 Task: Create in the project BullseyeWorks and in the Backlog issue 'Implement a new feature to allow for product recommendations based on user behavior' a child issue 'Serverless computing application performance testing and optimization', and assign it to team member softage.4@softage.net. Create in the project BullseyeWorks and in the Backlog issue 'Address issues related to system stability and uptime' a child issue 'Automated testing infrastructure disaster recovery testing and reporting', and assign it to team member softage.1@softage.net
Action: Mouse moved to (198, 57)
Screenshot: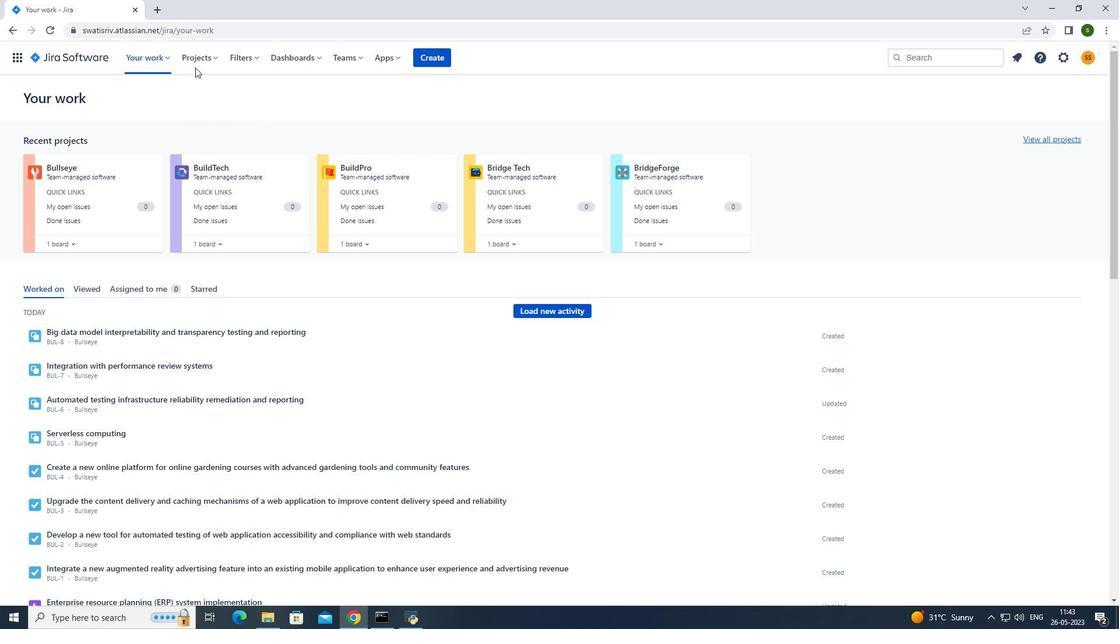 
Action: Mouse pressed left at (198, 57)
Screenshot: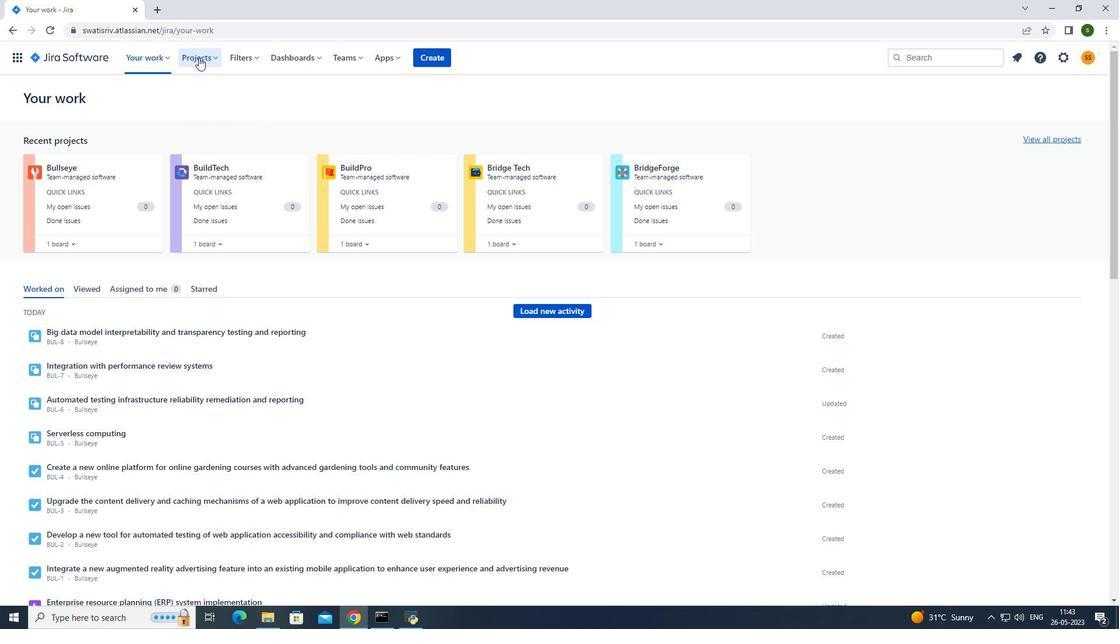 
Action: Mouse moved to (257, 106)
Screenshot: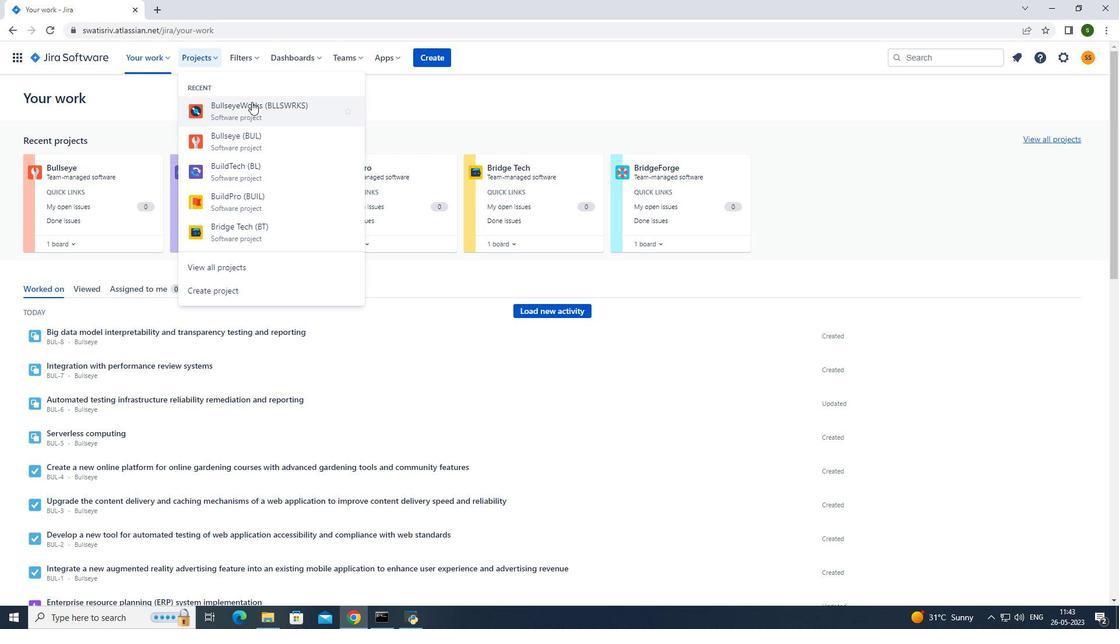 
Action: Mouse pressed left at (257, 106)
Screenshot: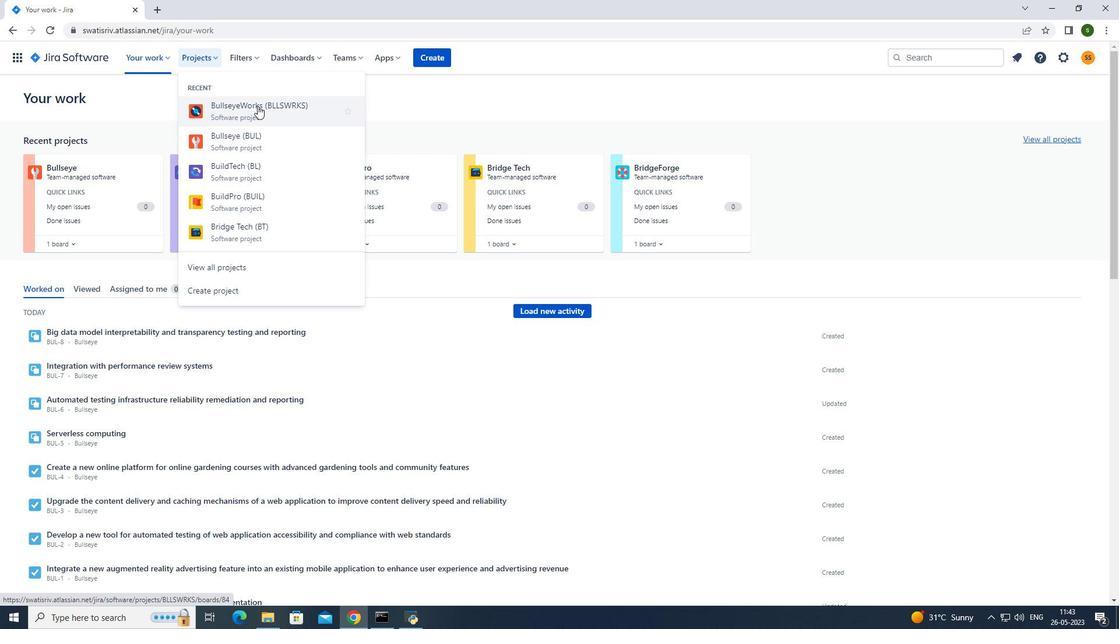 
Action: Mouse moved to (67, 174)
Screenshot: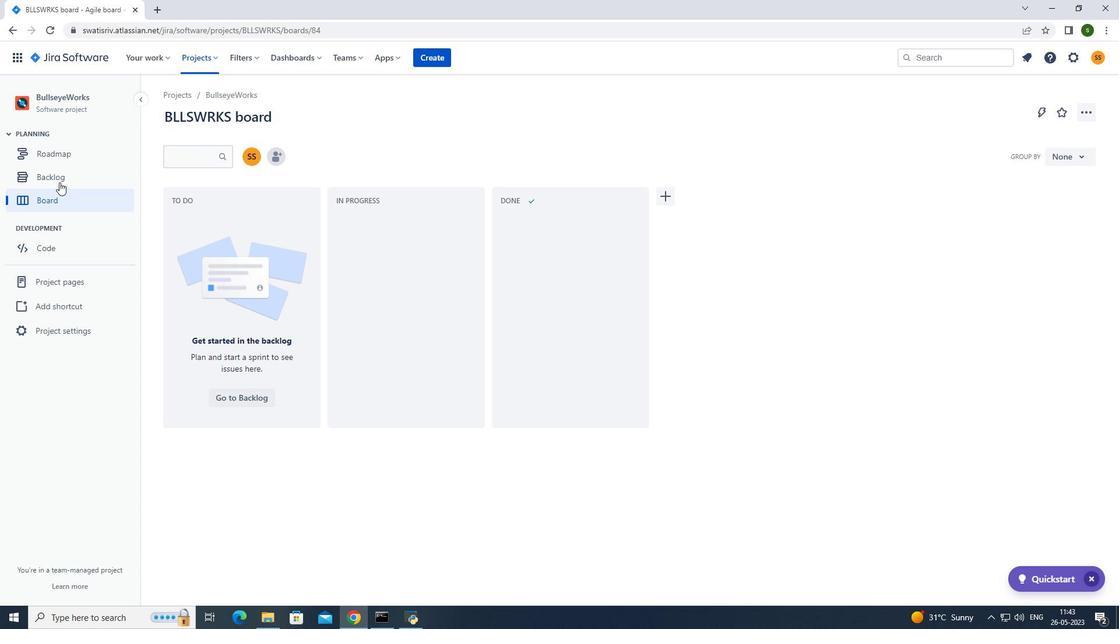 
Action: Mouse pressed left at (67, 174)
Screenshot: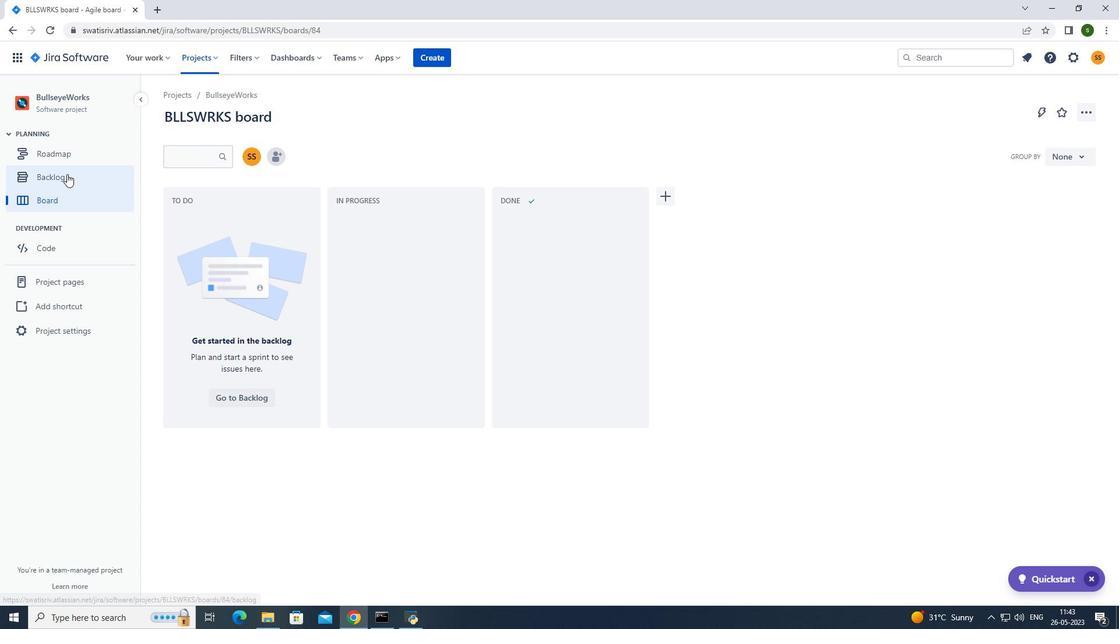 
Action: Mouse moved to (456, 454)
Screenshot: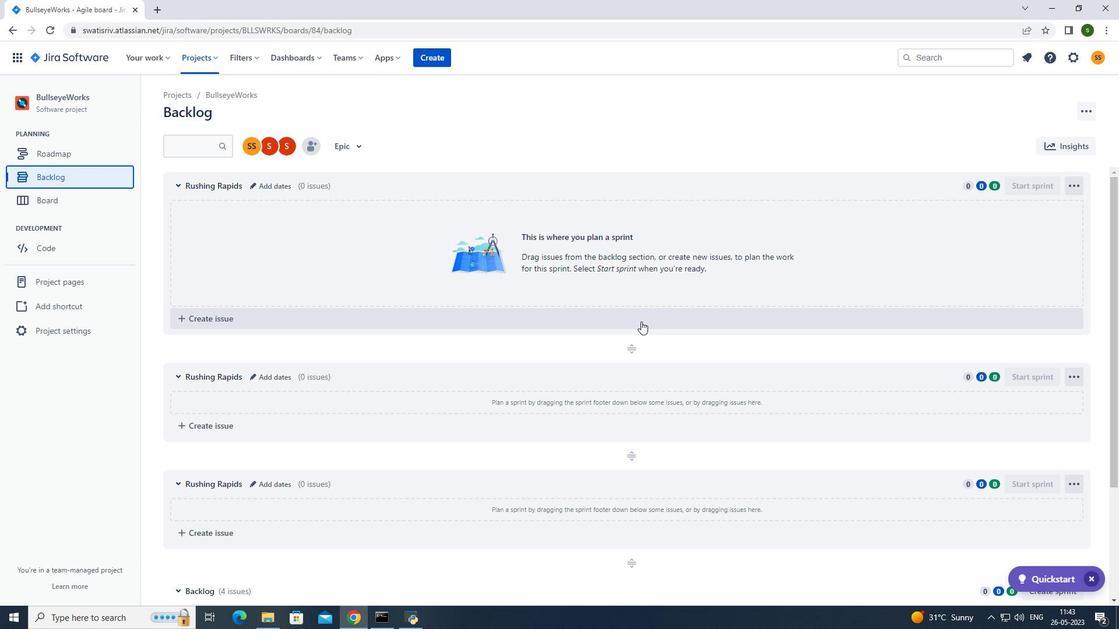 
Action: Mouse scrolled (456, 453) with delta (0, 0)
Screenshot: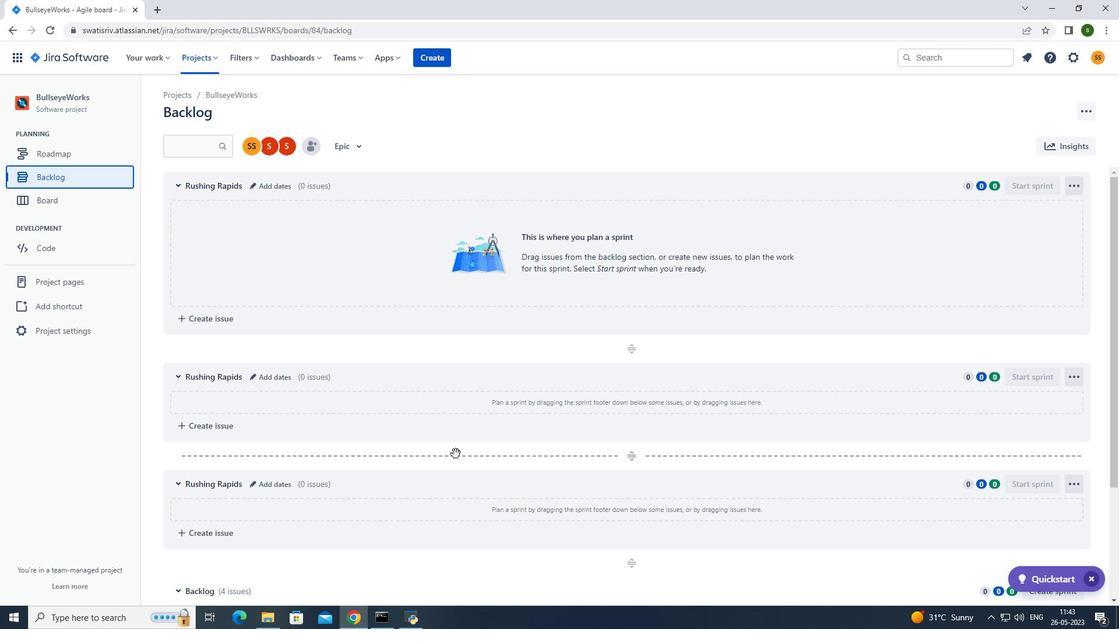 
Action: Mouse scrolled (456, 453) with delta (0, 0)
Screenshot: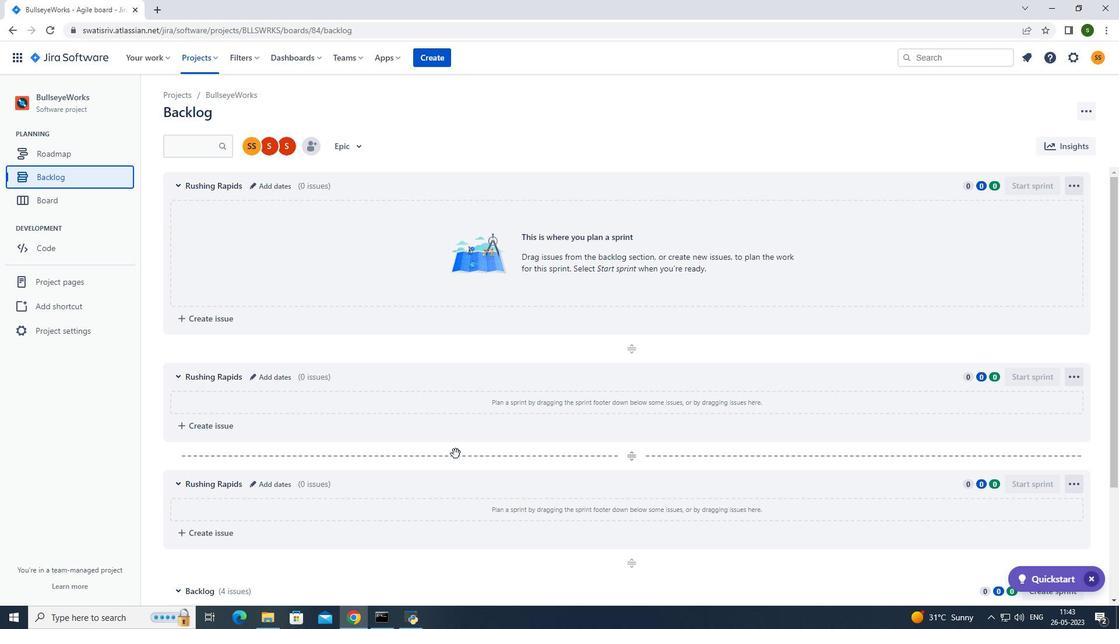 
Action: Mouse scrolled (456, 453) with delta (0, 0)
Screenshot: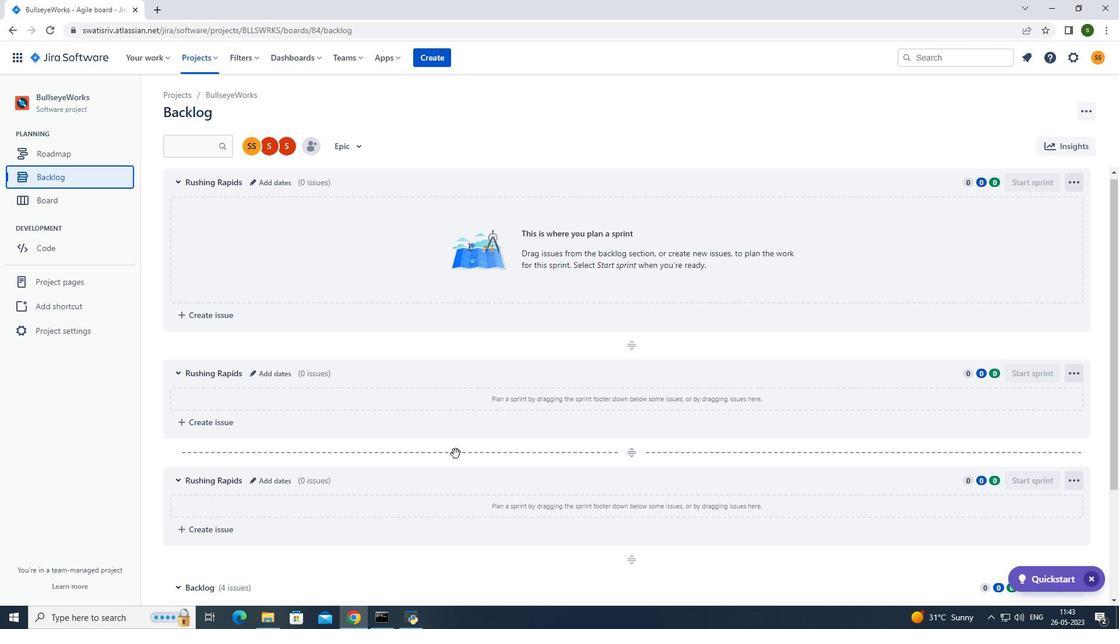
Action: Mouse scrolled (456, 453) with delta (0, 0)
Screenshot: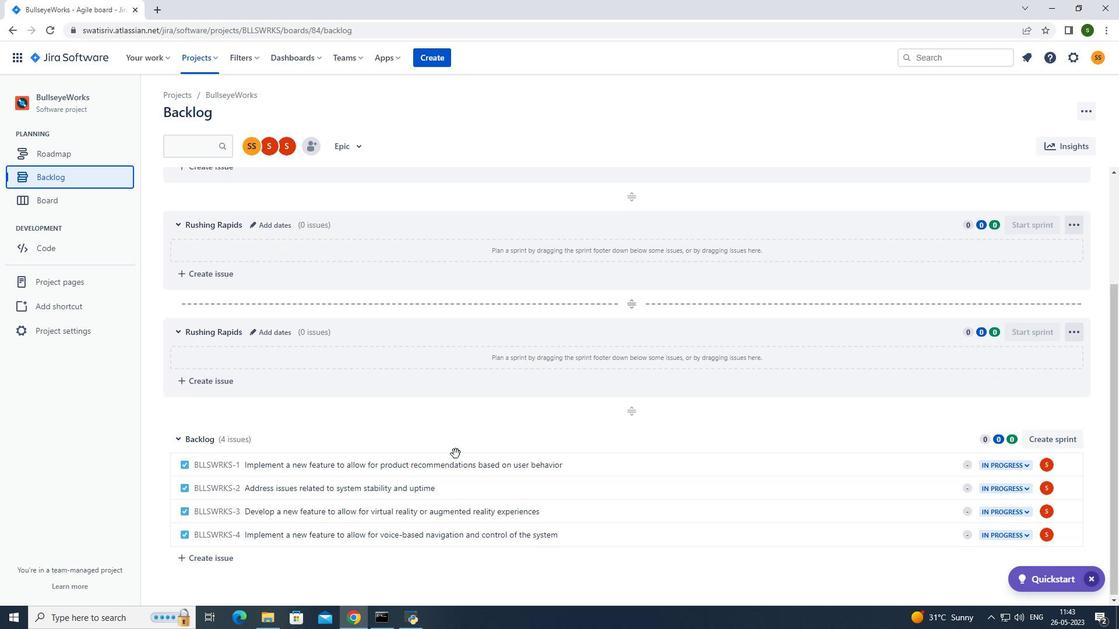 
Action: Mouse scrolled (456, 453) with delta (0, 0)
Screenshot: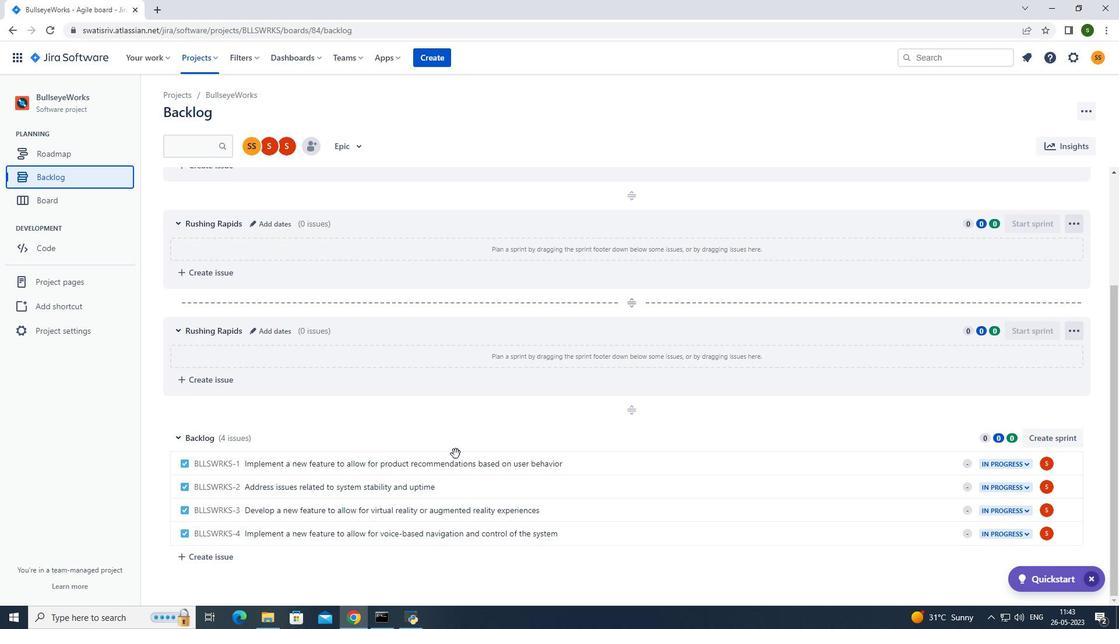 
Action: Mouse moved to (678, 460)
Screenshot: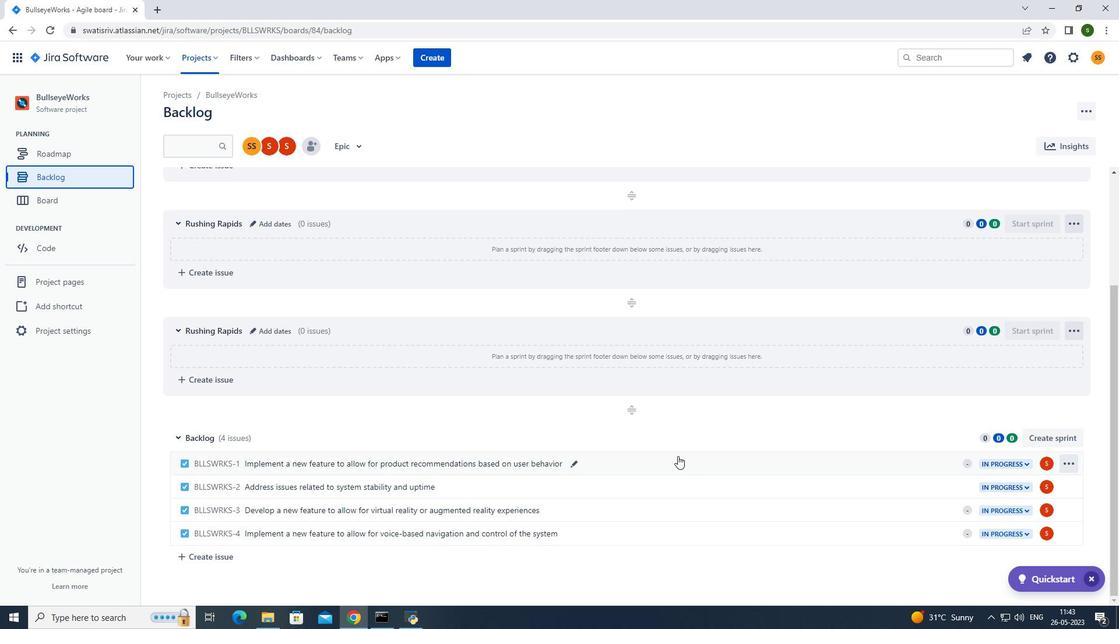 
Action: Mouse pressed left at (678, 460)
Screenshot: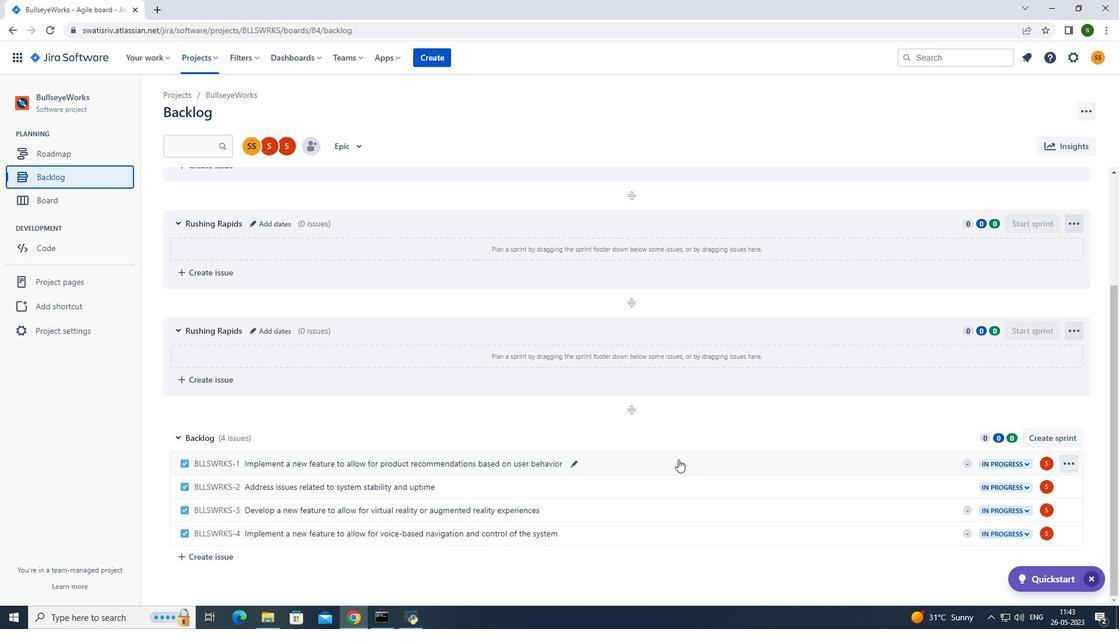 
Action: Mouse moved to (910, 256)
Screenshot: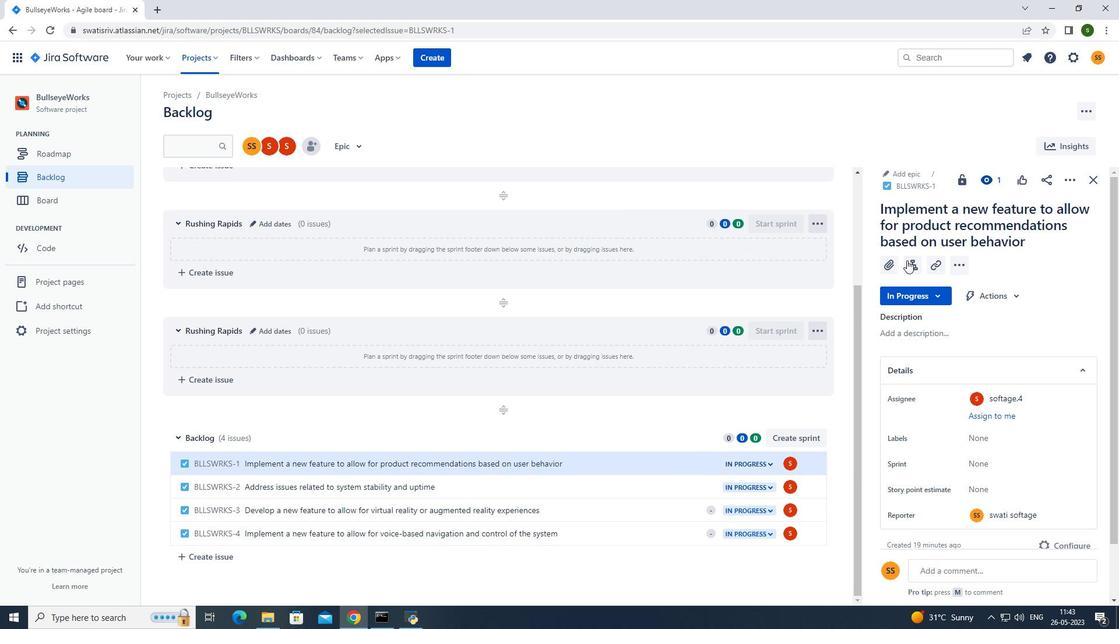 
Action: Mouse pressed left at (910, 256)
Screenshot: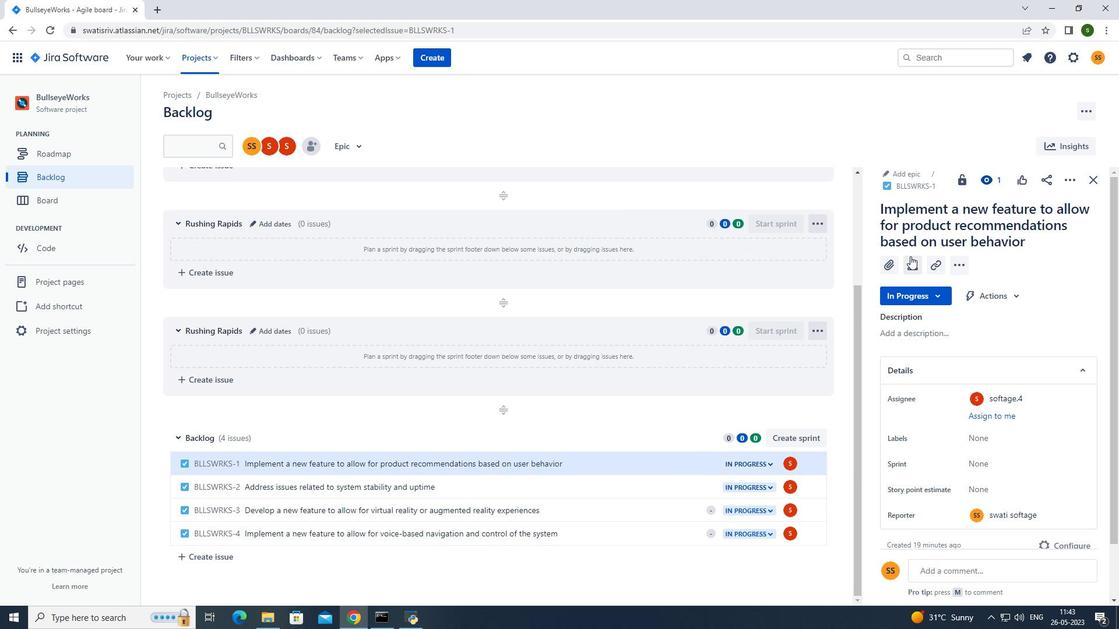 
Action: Mouse moved to (941, 376)
Screenshot: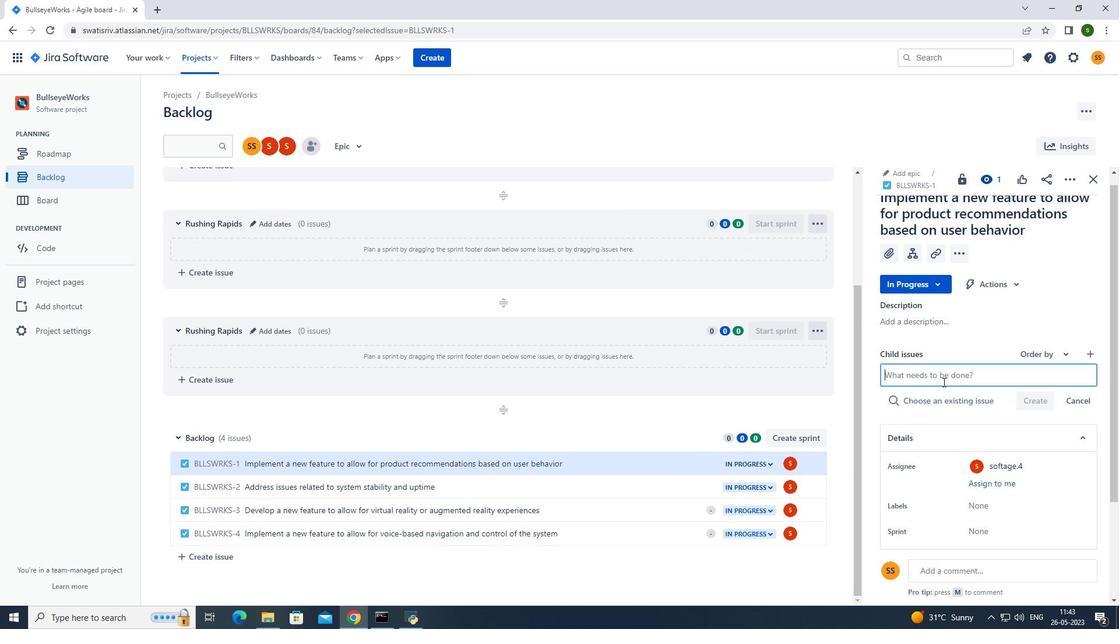 
Action: Mouse pressed left at (941, 376)
Screenshot: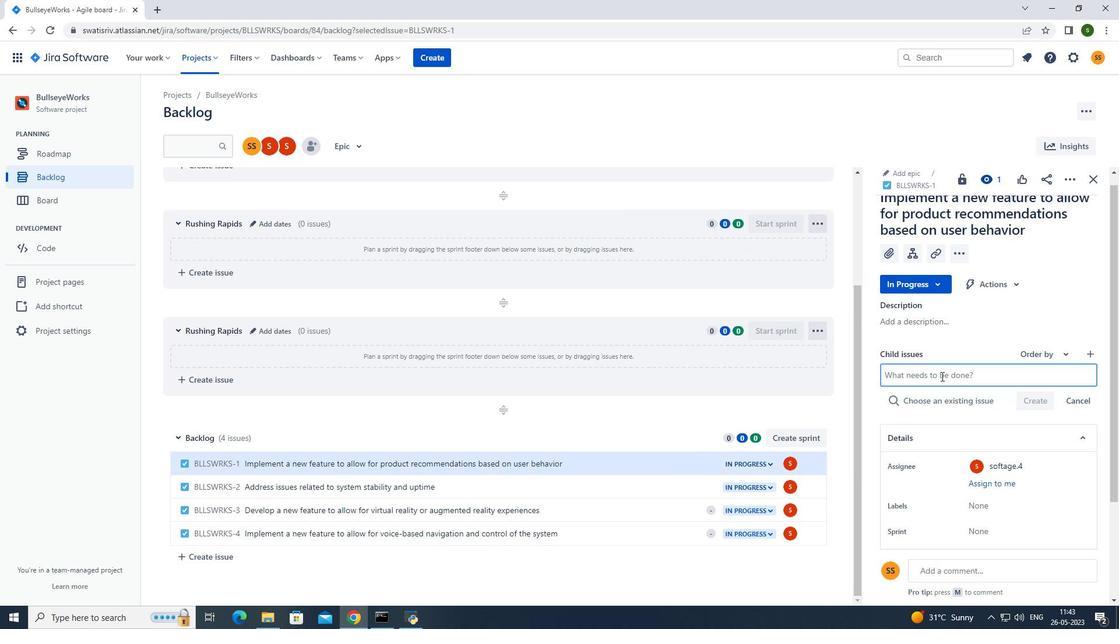 
Action: Mouse moved to (932, 376)
Screenshot: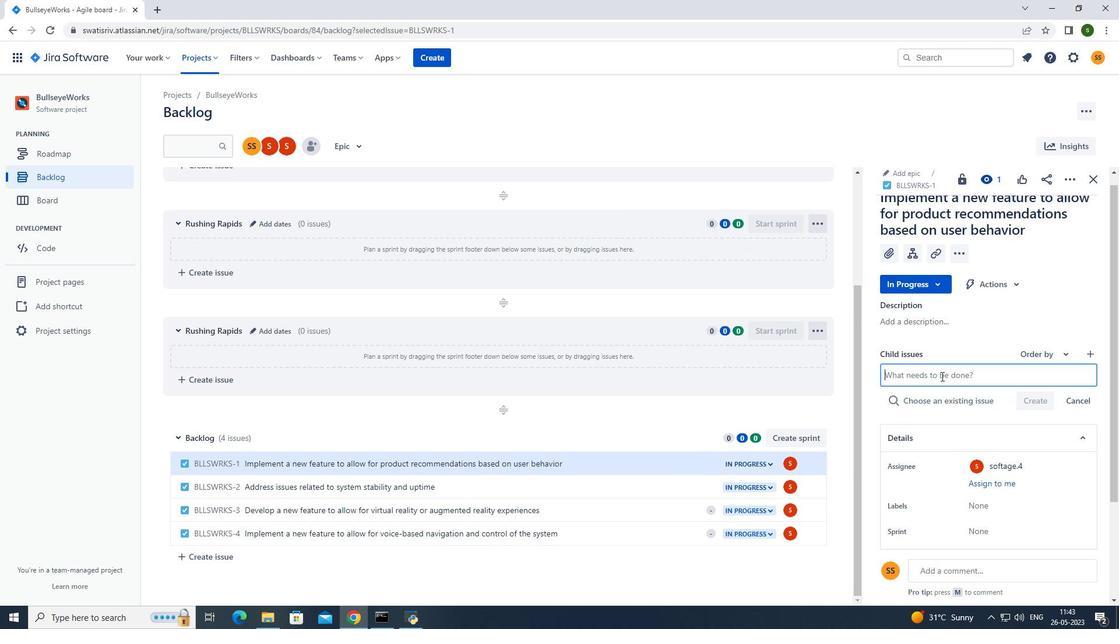 
Action: Key pressed <Key.caps_lock>S<Key.caps_lock>erverless<Key.space>computing<Key.space>application<Key.space>performence<Key.backspace><Key.backspace><Key.backspace><Key.backspace>ance<Key.space>testing<Key.space>and<Key.space>optimization<Key.enter>
Screenshot: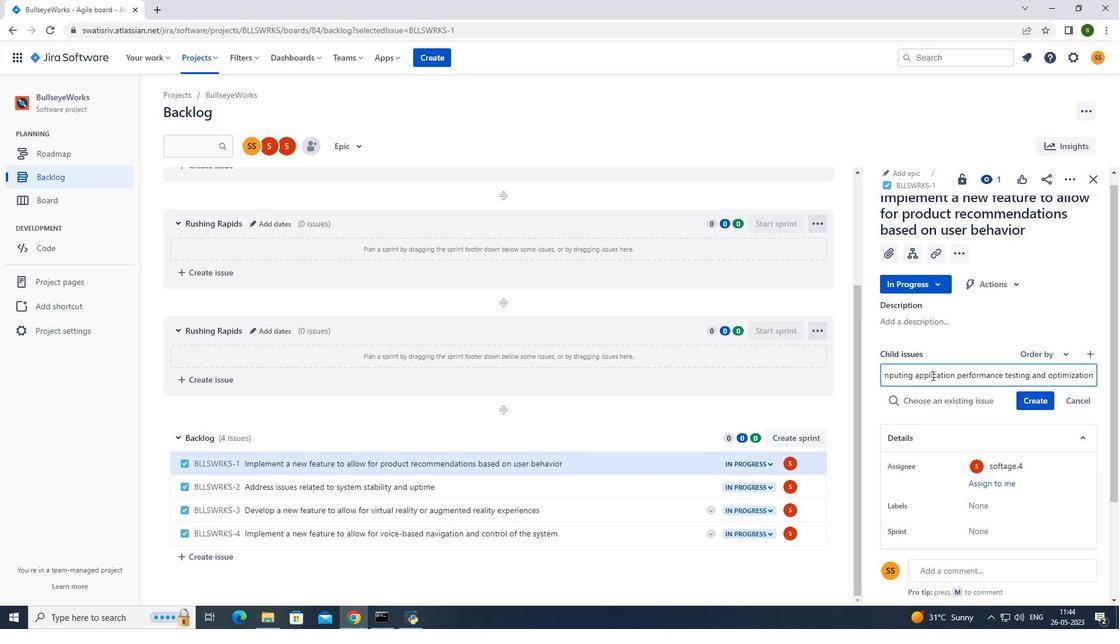 
Action: Mouse moved to (1045, 384)
Screenshot: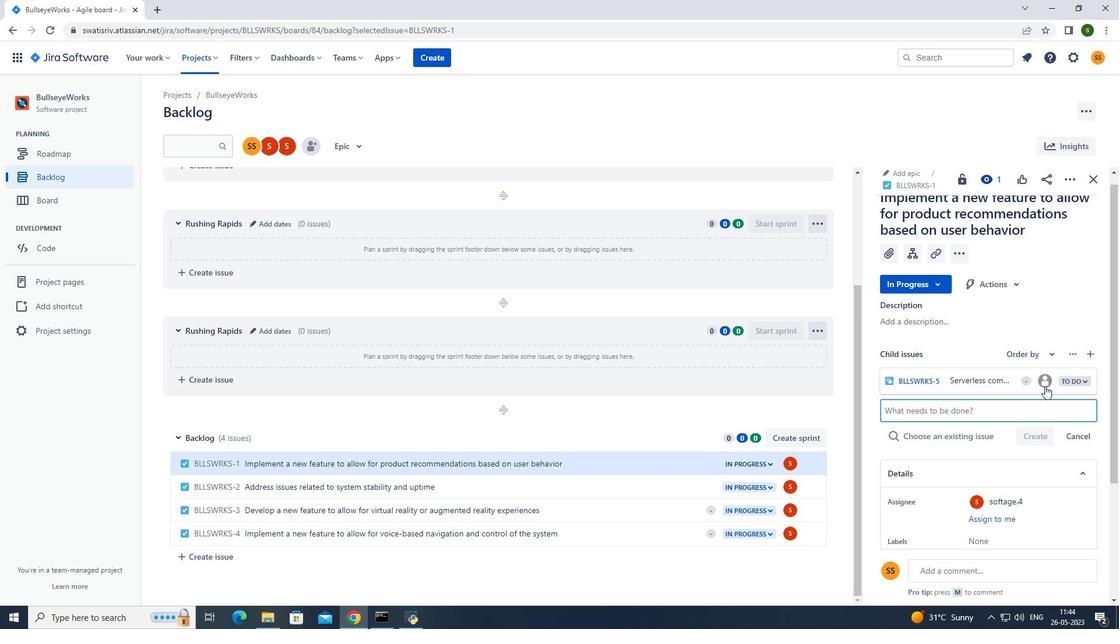 
Action: Mouse pressed left at (1045, 384)
Screenshot: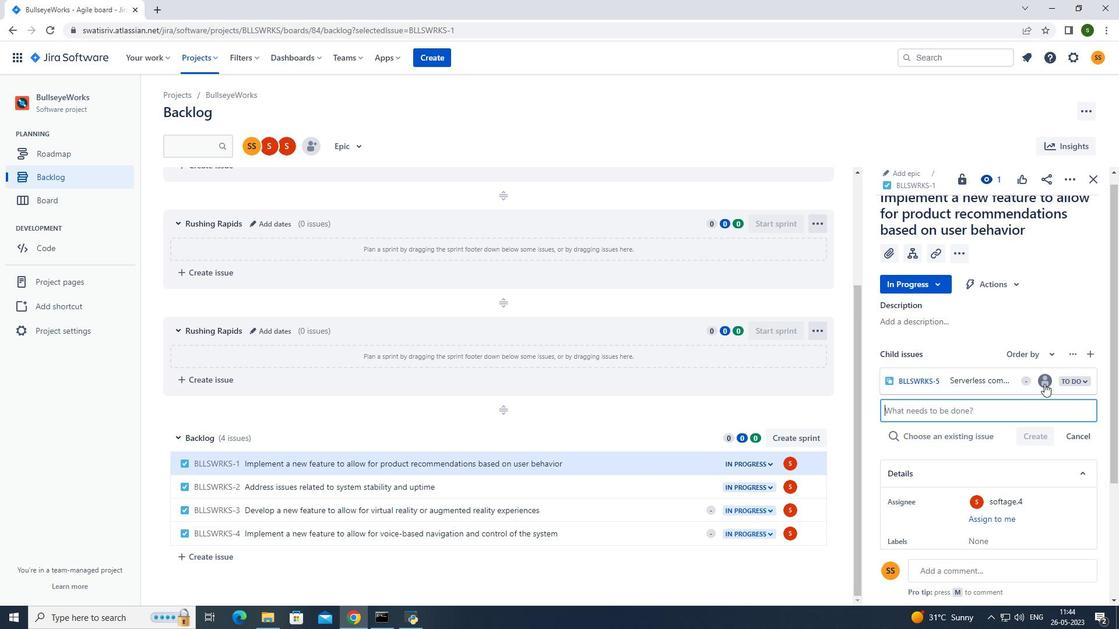 
Action: Mouse moved to (947, 310)
Screenshot: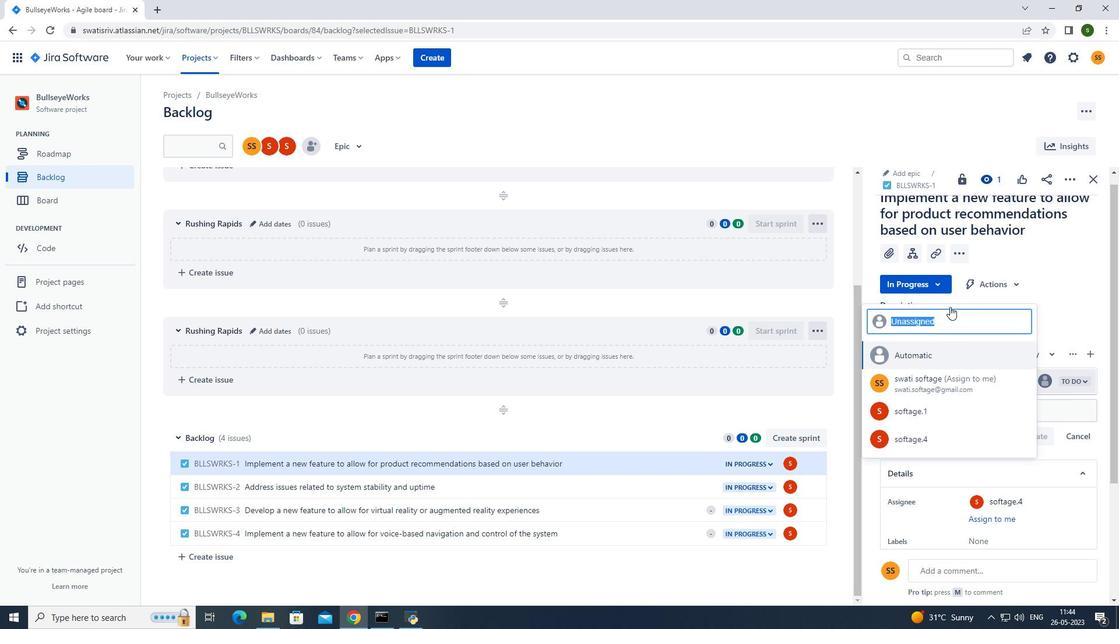 
Action: Key pressed softage.4<Key.shift>@softage.net
Screenshot: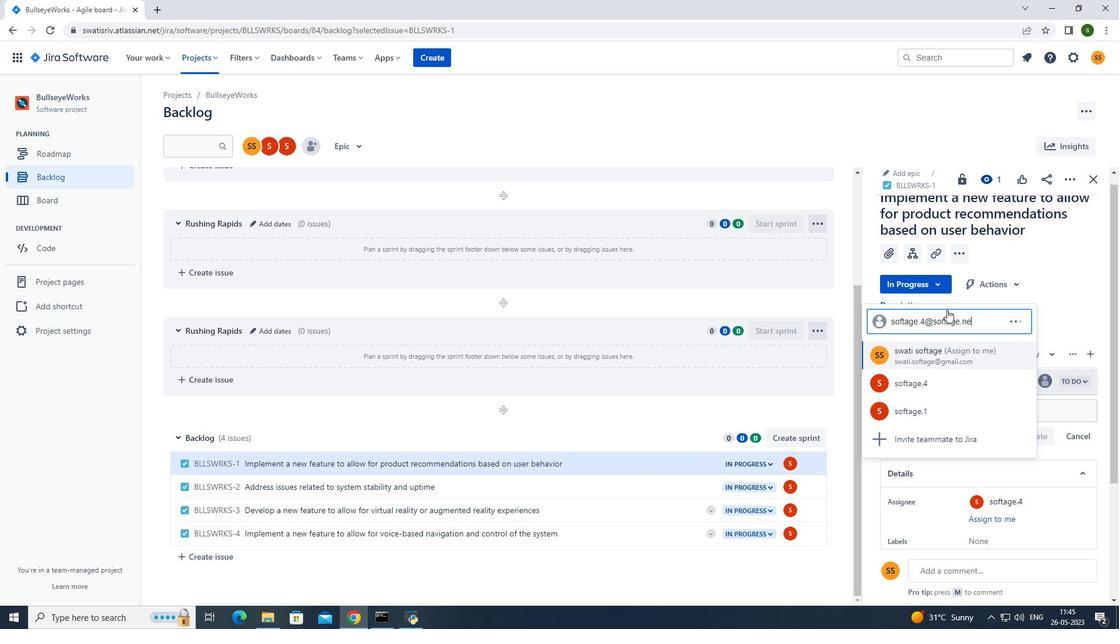 
Action: Mouse moved to (924, 382)
Screenshot: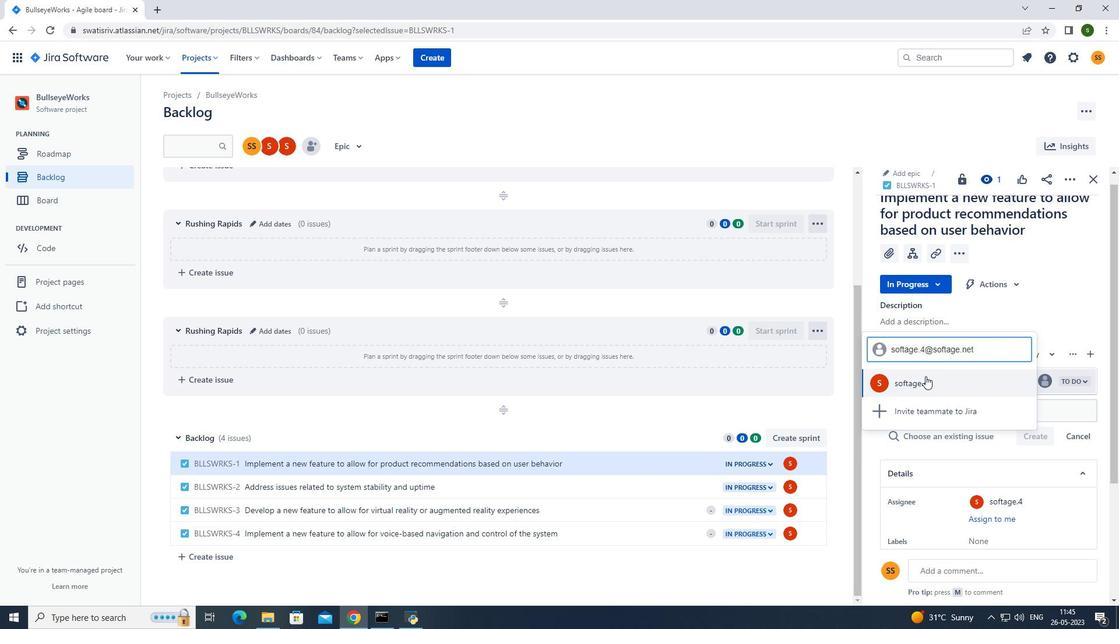 
Action: Mouse pressed left at (924, 382)
Screenshot: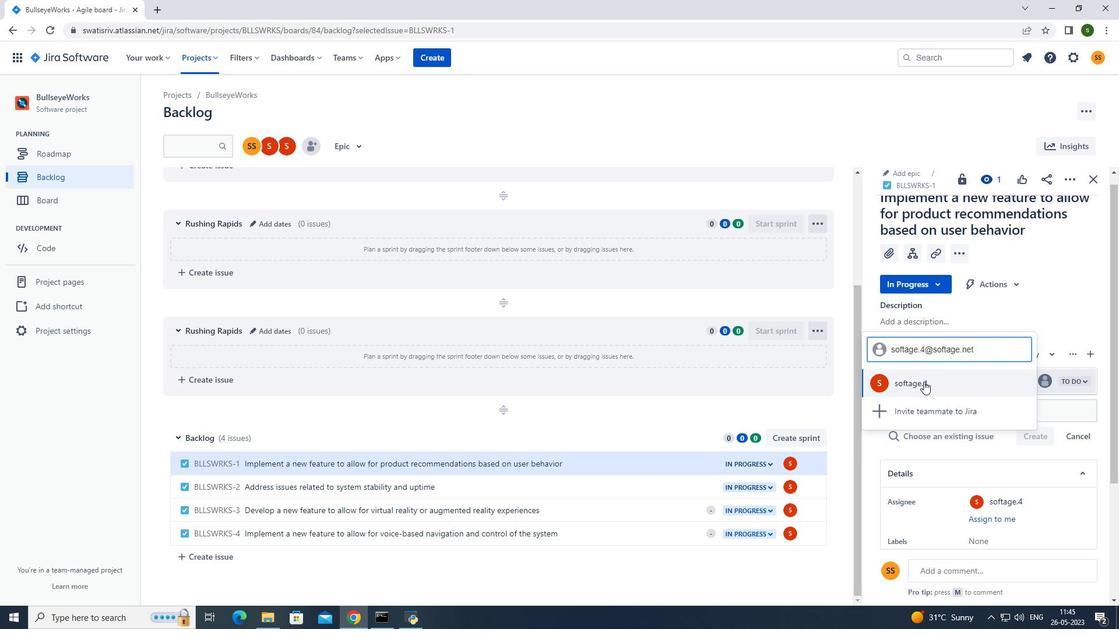 
Action: Mouse moved to (282, 103)
Screenshot: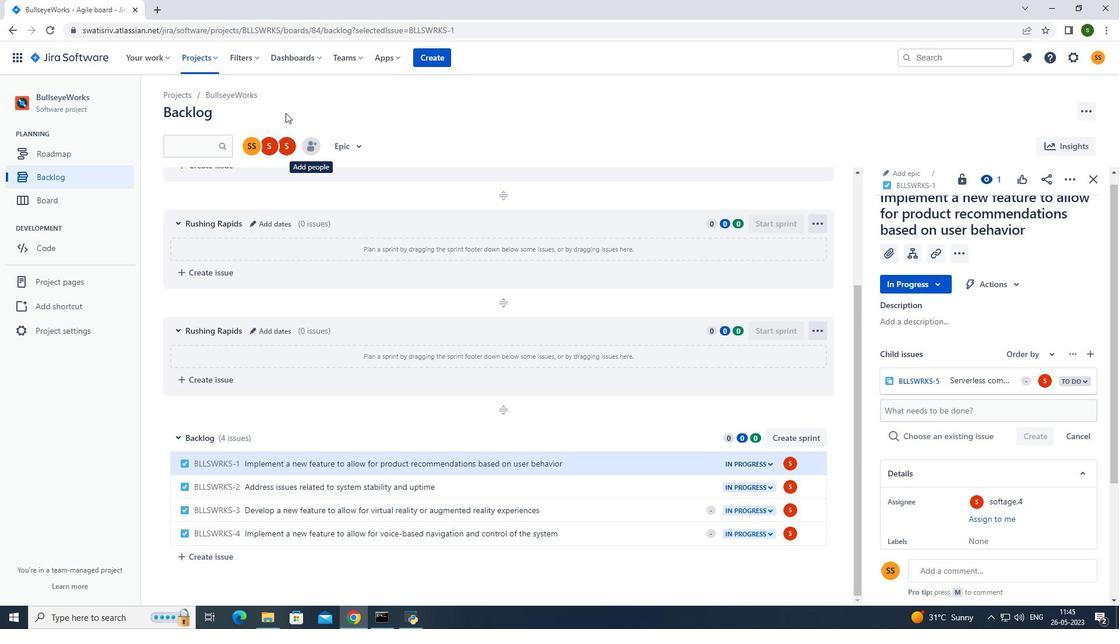 
Action: Mouse pressed left at (282, 103)
Screenshot: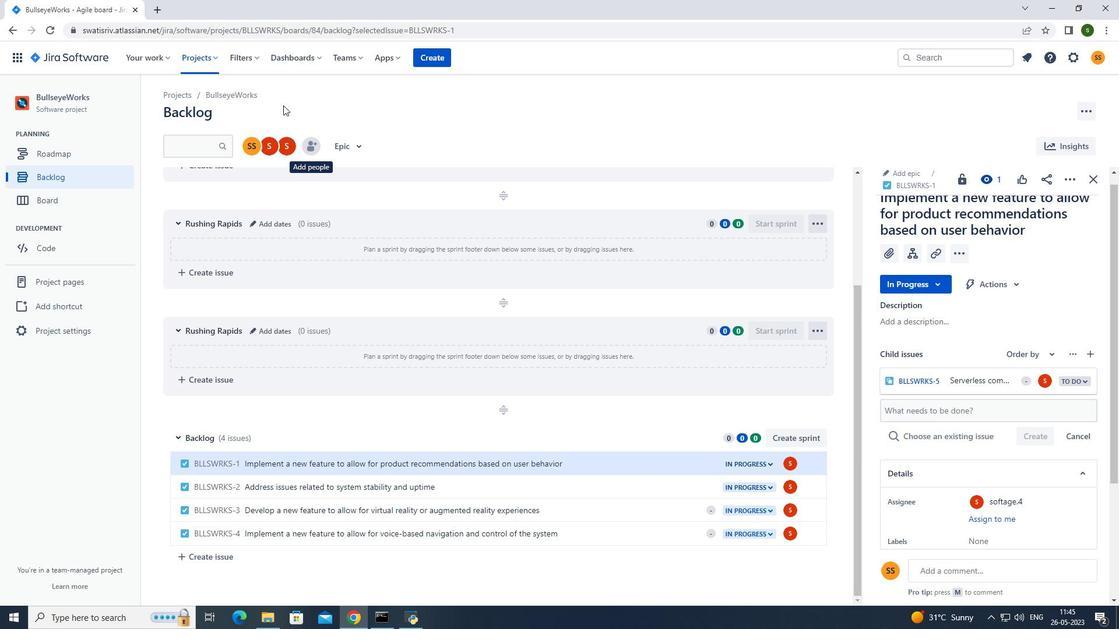 
Action: Mouse moved to (210, 58)
Screenshot: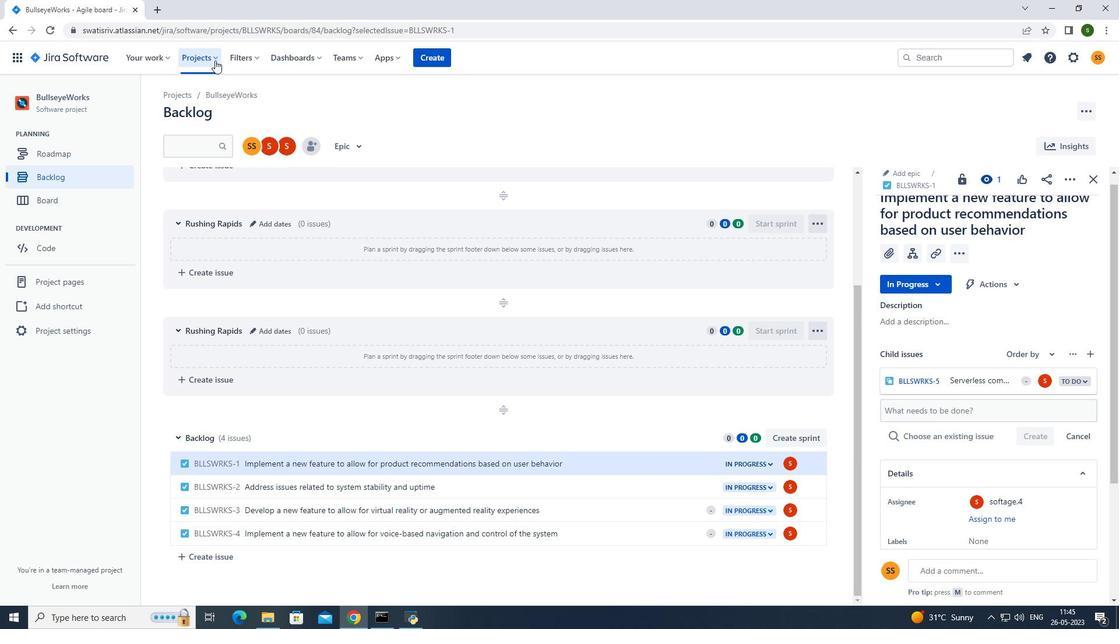 
Action: Mouse pressed left at (210, 58)
Screenshot: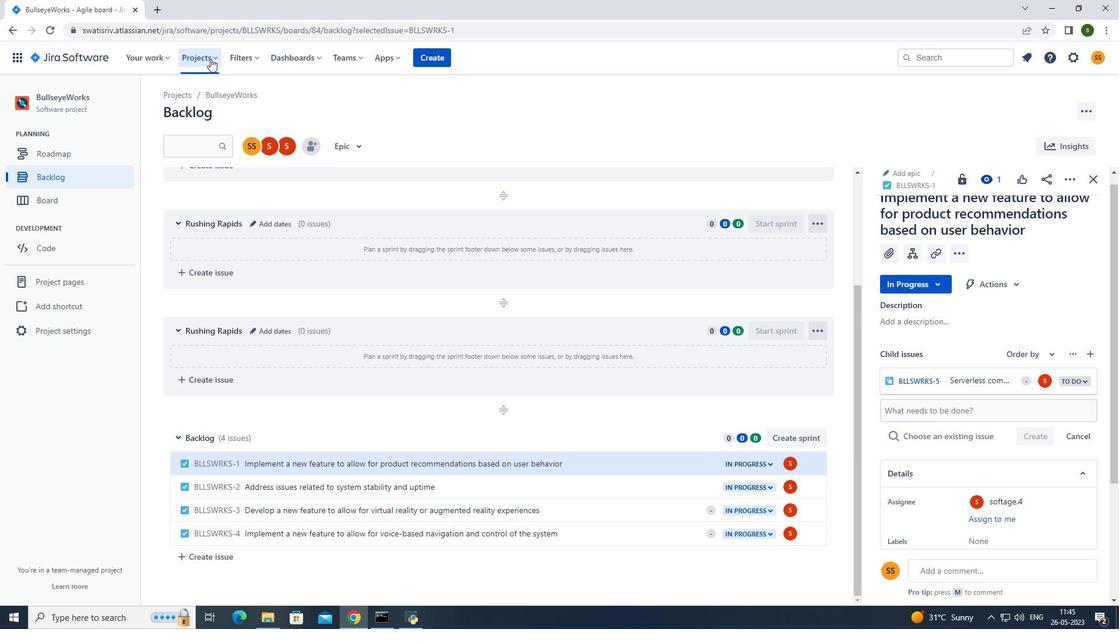 
Action: Mouse moved to (229, 112)
Screenshot: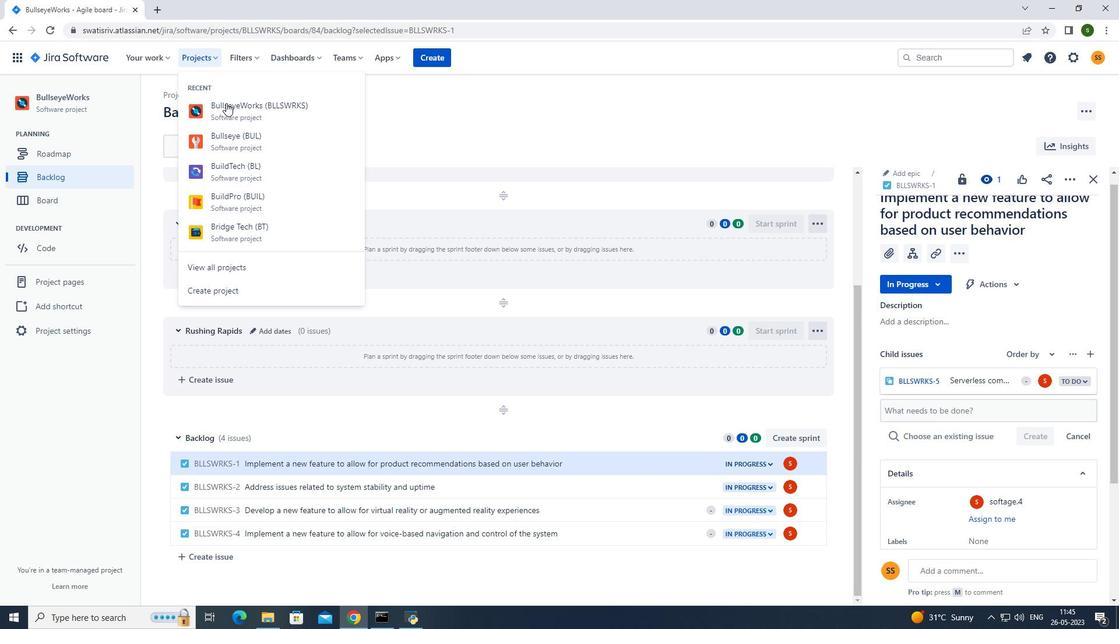 
Action: Mouse pressed left at (229, 112)
Screenshot: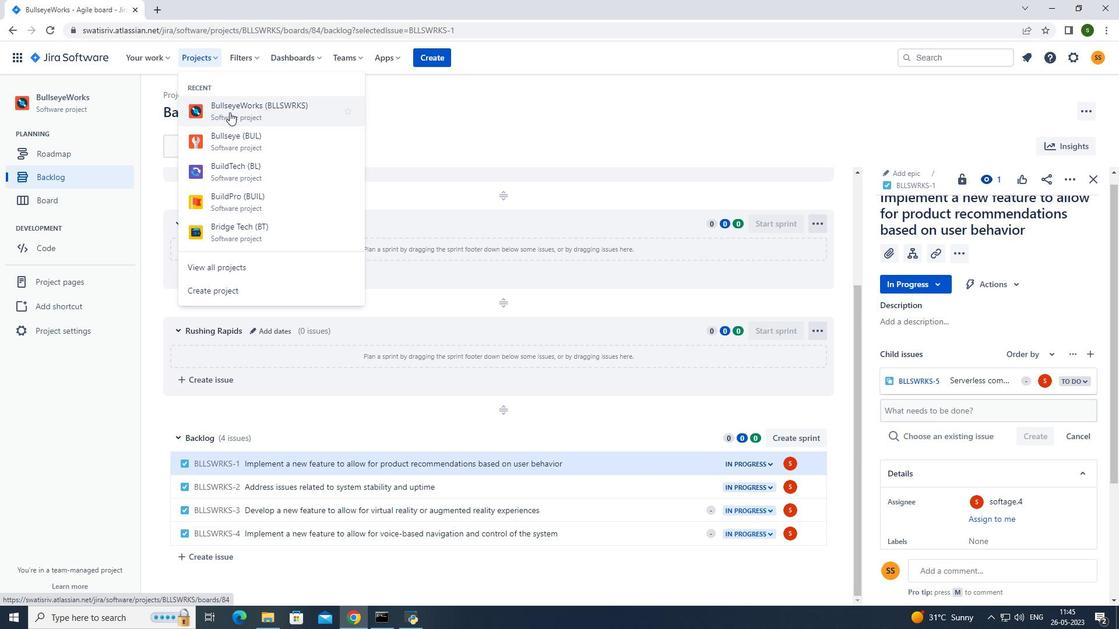 
Action: Mouse moved to (85, 173)
Screenshot: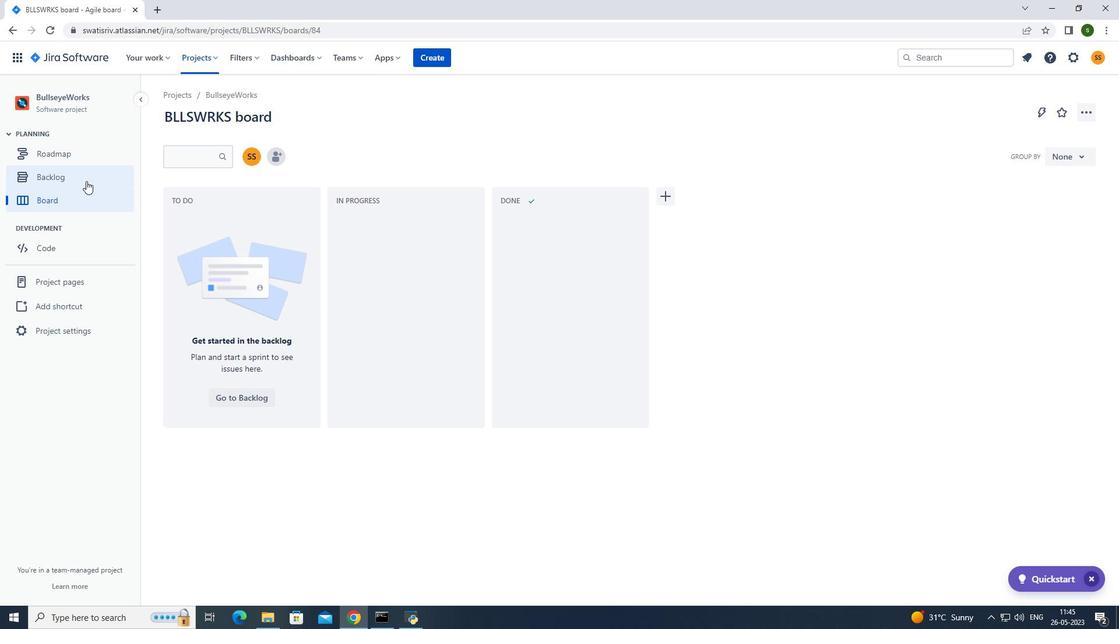 
Action: Mouse pressed left at (85, 173)
Screenshot: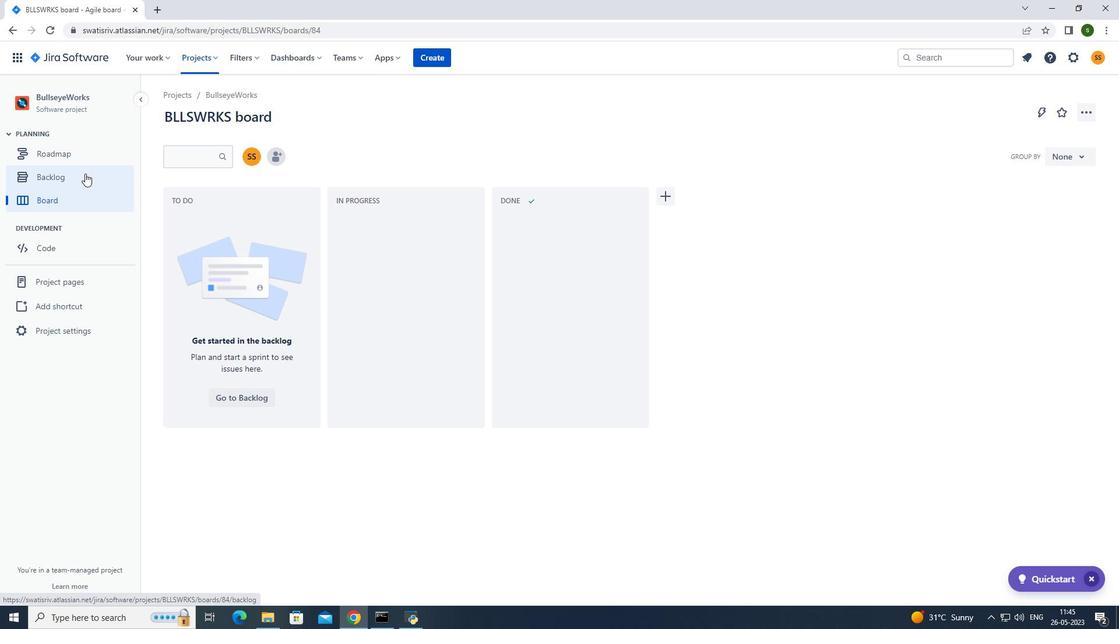 
Action: Mouse moved to (382, 417)
Screenshot: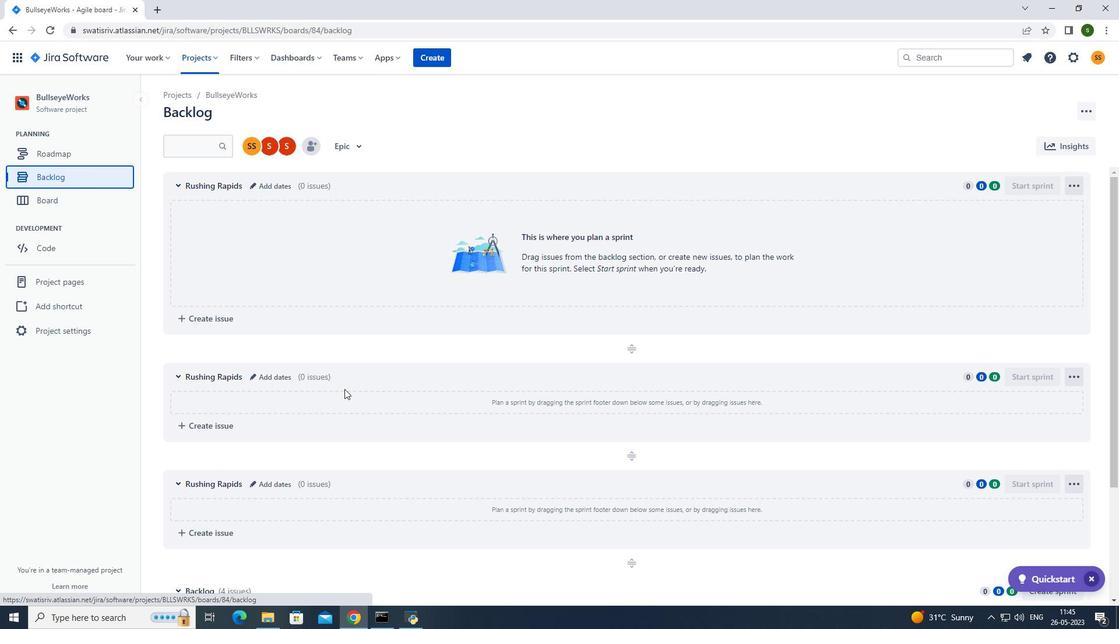 
Action: Mouse scrolled (382, 417) with delta (0, 0)
Screenshot: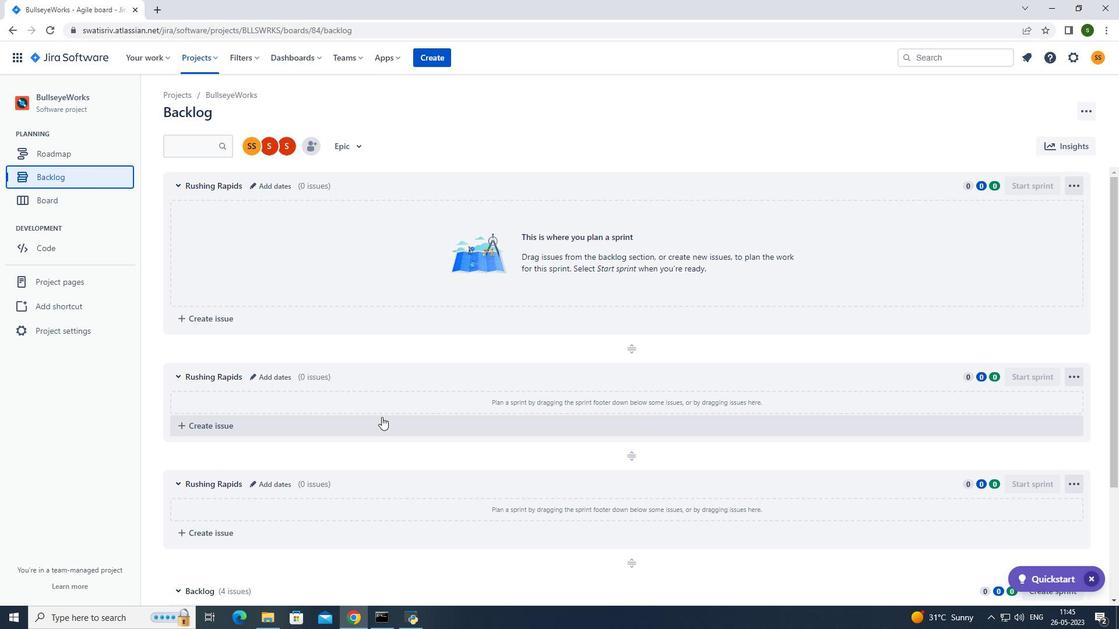 
Action: Mouse scrolled (382, 417) with delta (0, 0)
Screenshot: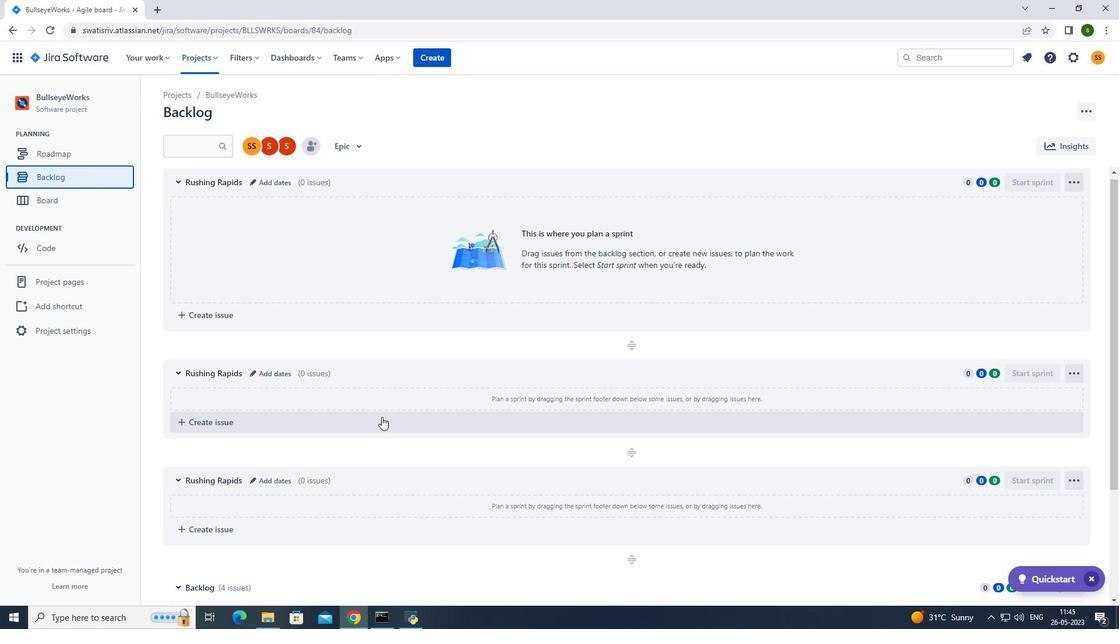 
Action: Mouse scrolled (382, 417) with delta (0, 0)
Screenshot: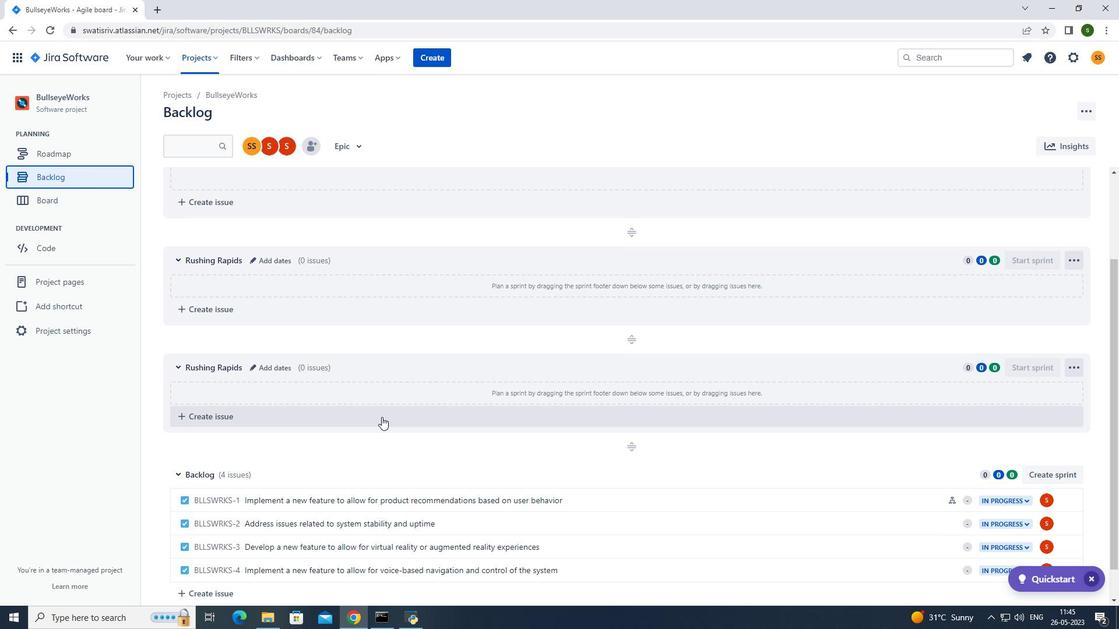 
Action: Mouse scrolled (382, 417) with delta (0, 0)
Screenshot: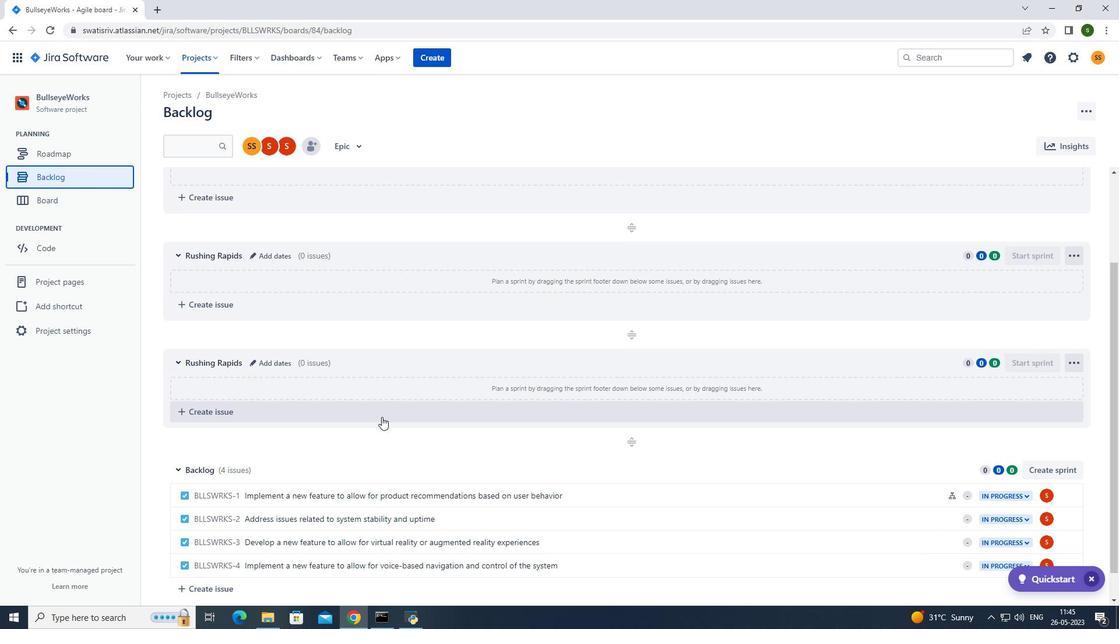 
Action: Mouse scrolled (382, 417) with delta (0, 0)
Screenshot: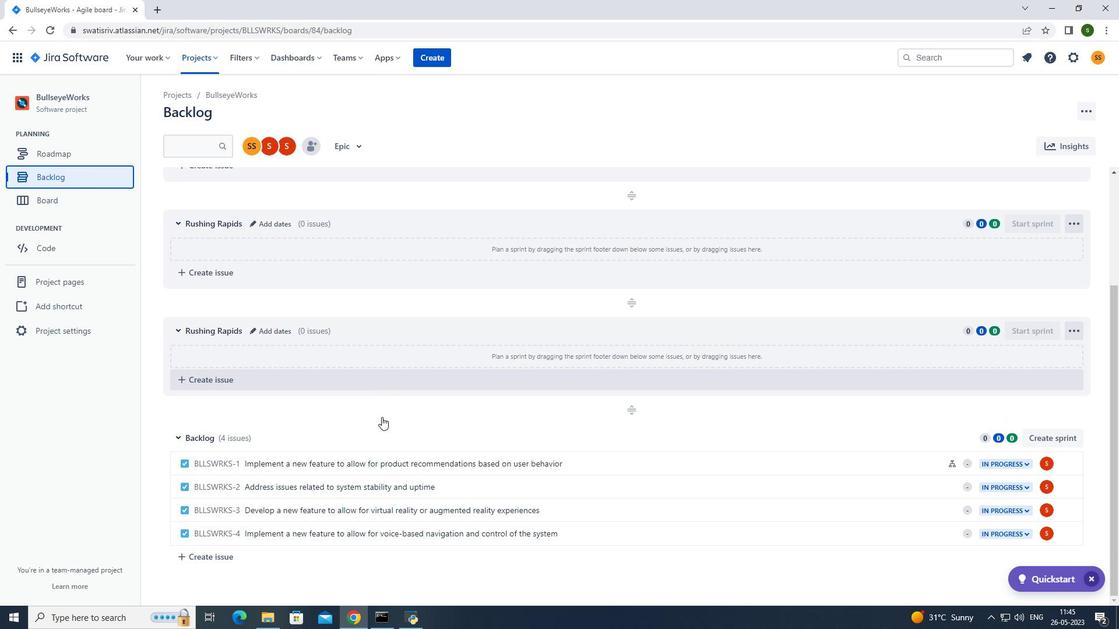
Action: Mouse scrolled (382, 417) with delta (0, 0)
Screenshot: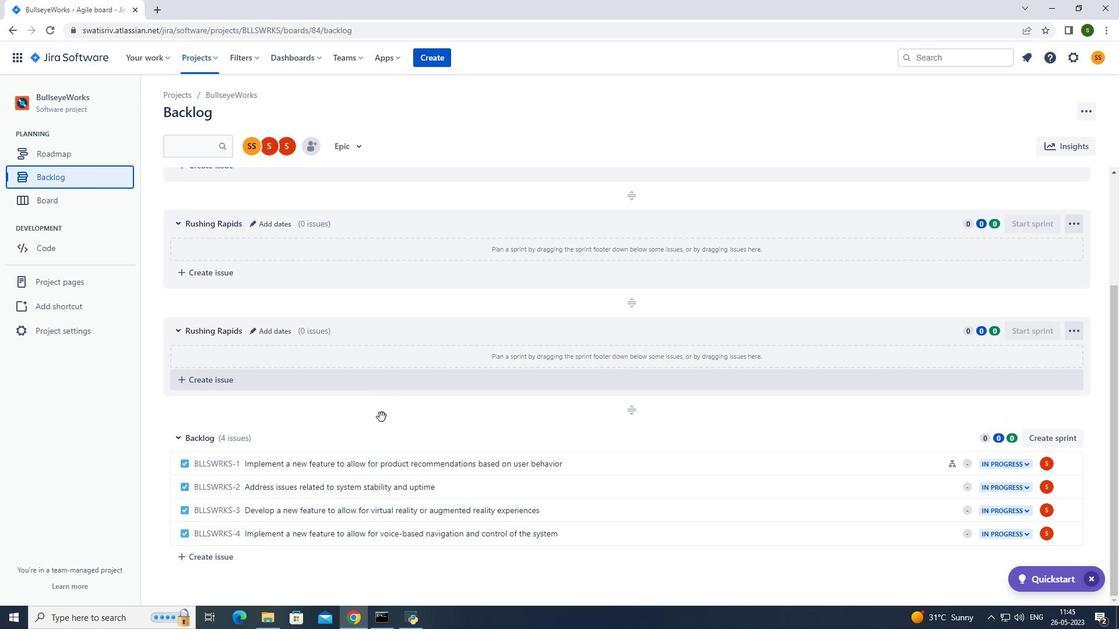 
Action: Mouse moved to (724, 491)
Screenshot: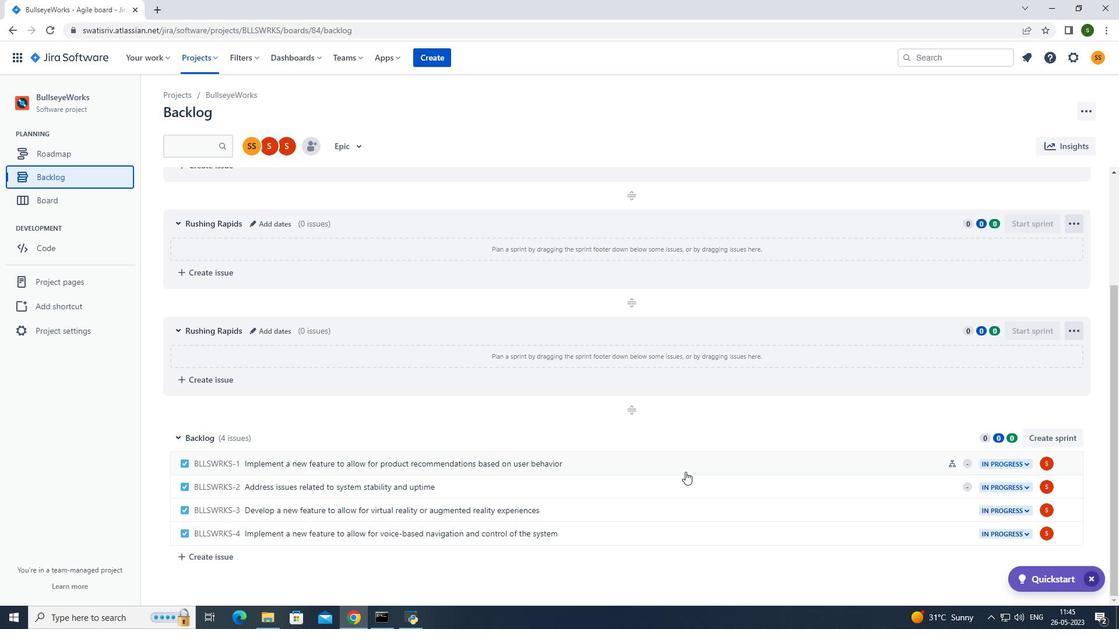 
Action: Mouse pressed left at (724, 491)
Screenshot: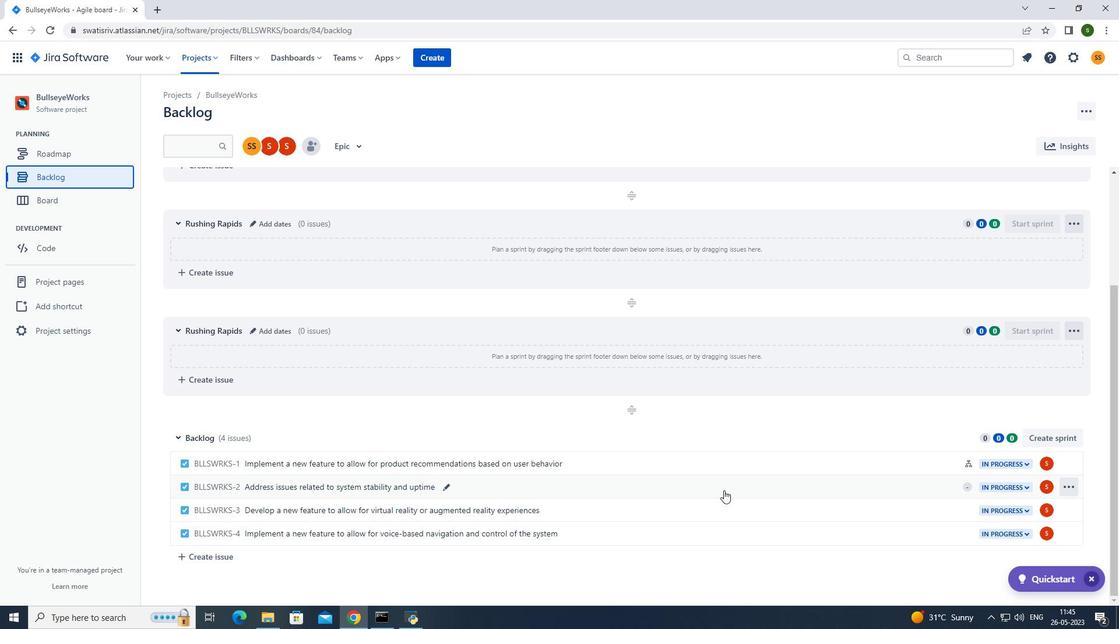 
Action: Mouse moved to (911, 256)
Screenshot: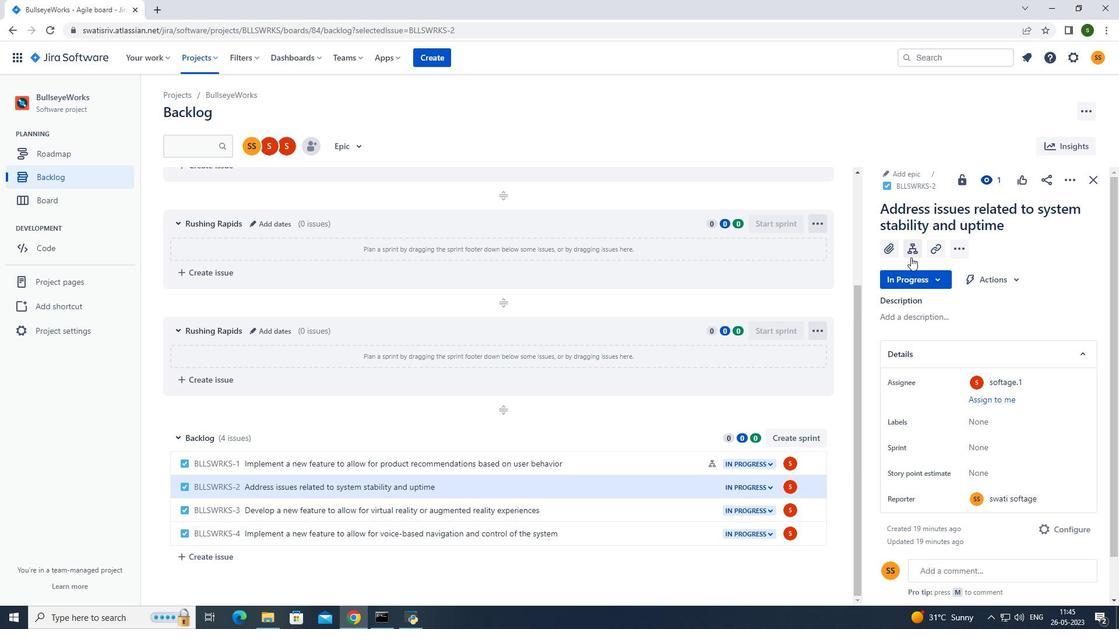 
Action: Mouse pressed left at (911, 256)
Screenshot: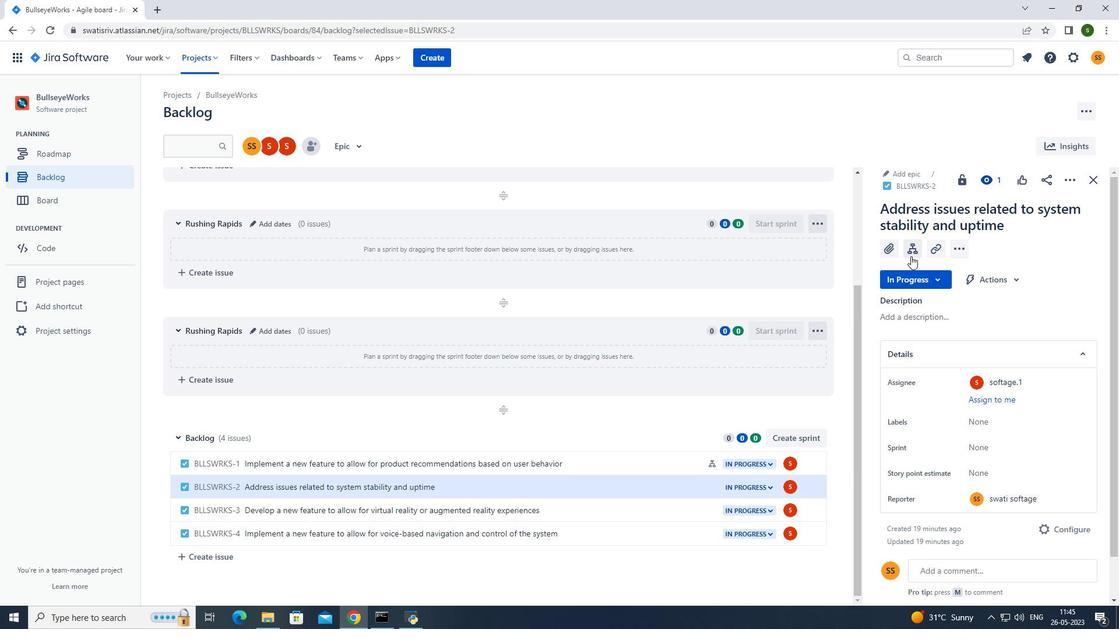 
Action: Mouse moved to (929, 373)
Screenshot: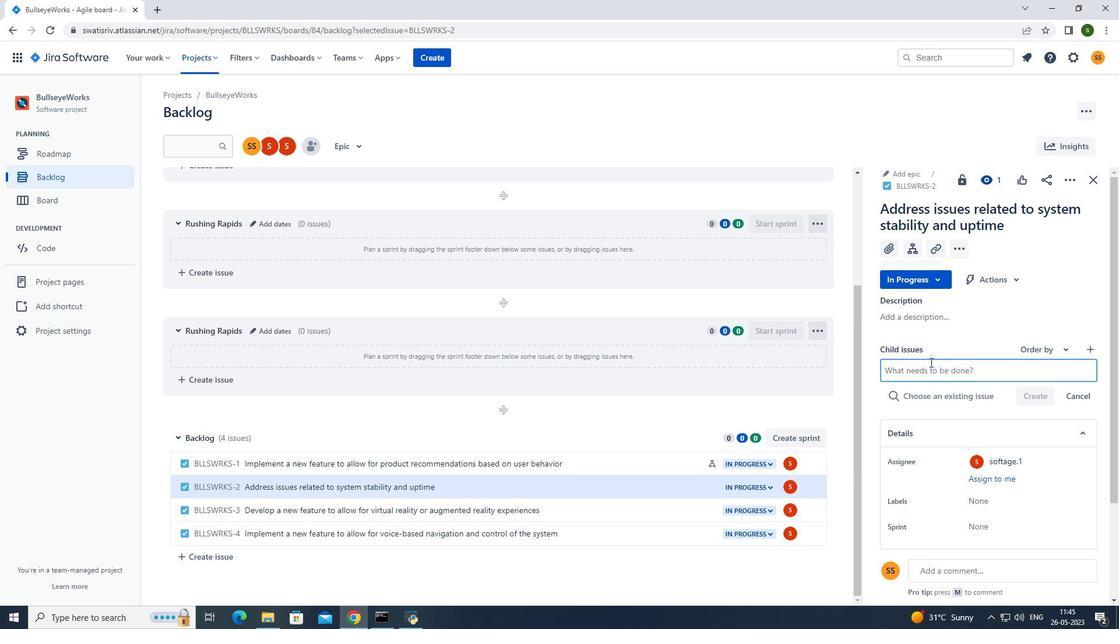 
Action: Mouse pressed left at (929, 373)
Screenshot: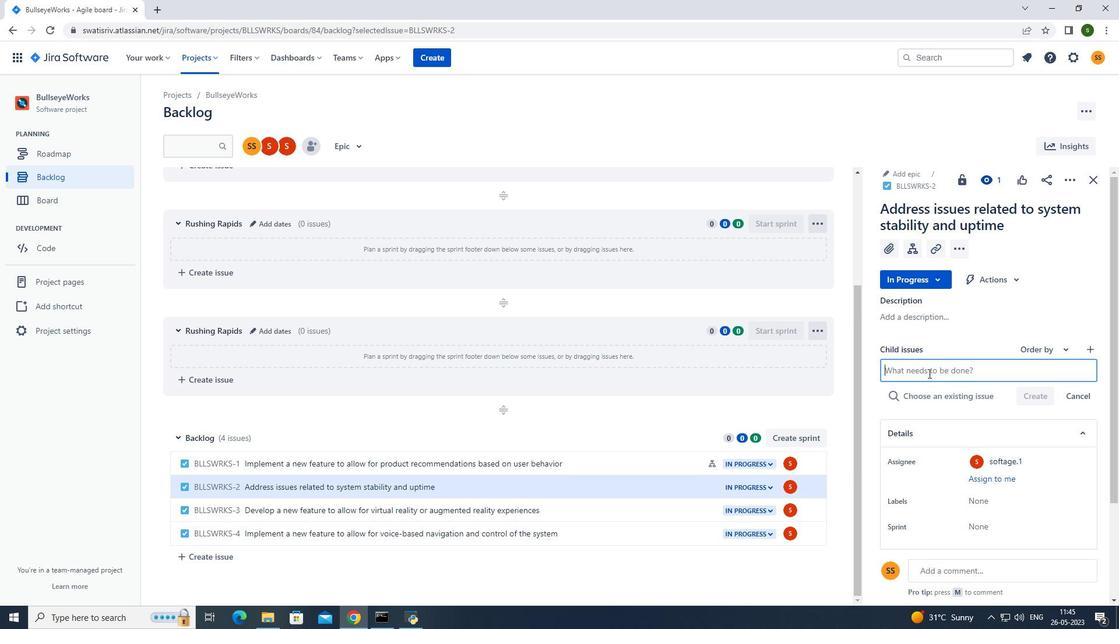 
Action: Key pressed <Key.caps_lock>A<Key.caps_lock>utomated<Key.space>testing<Key.space>infrastructure<Key.space>disaster<Key.space>recovery<Key.space>testing<Key.space>and<Key.space>reporting<Key.enter>
Screenshot: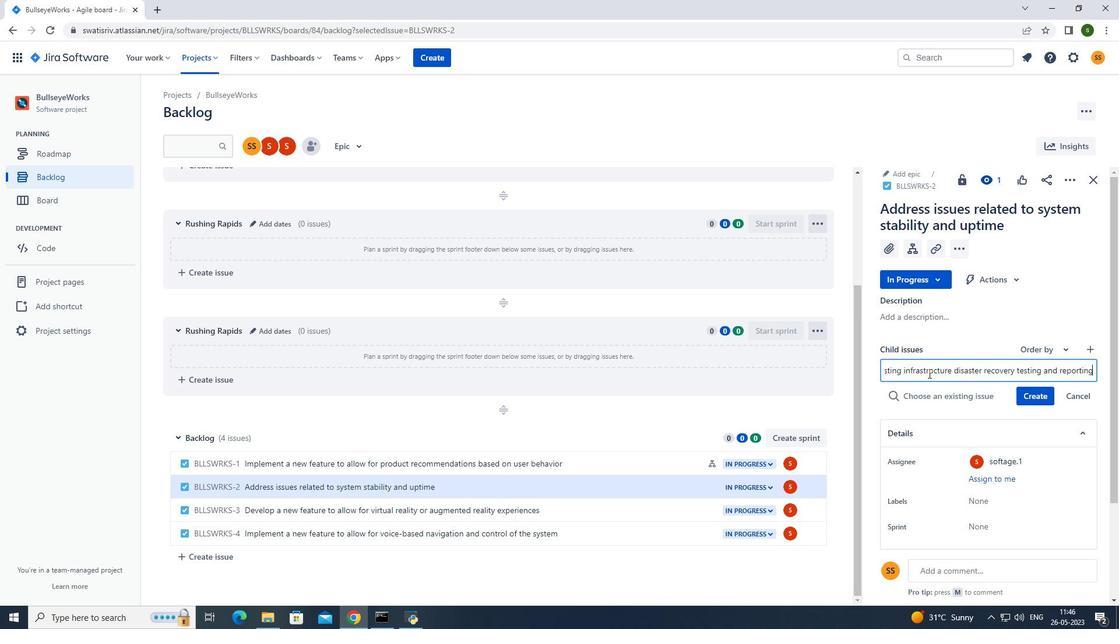 
Action: Mouse moved to (1046, 380)
Screenshot: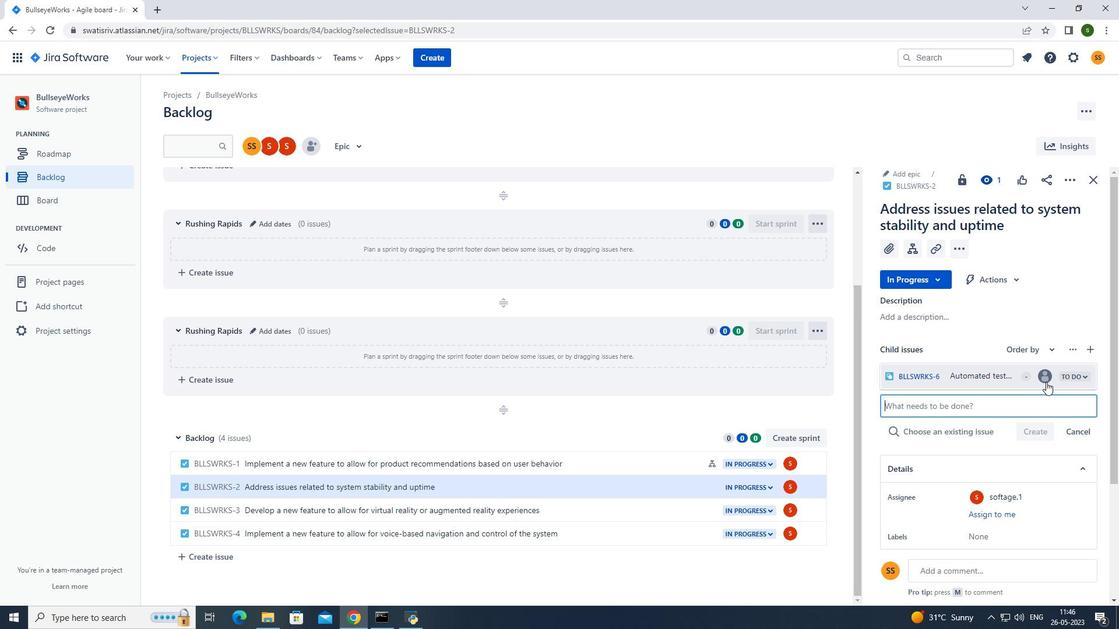 
Action: Mouse pressed left at (1046, 380)
Screenshot: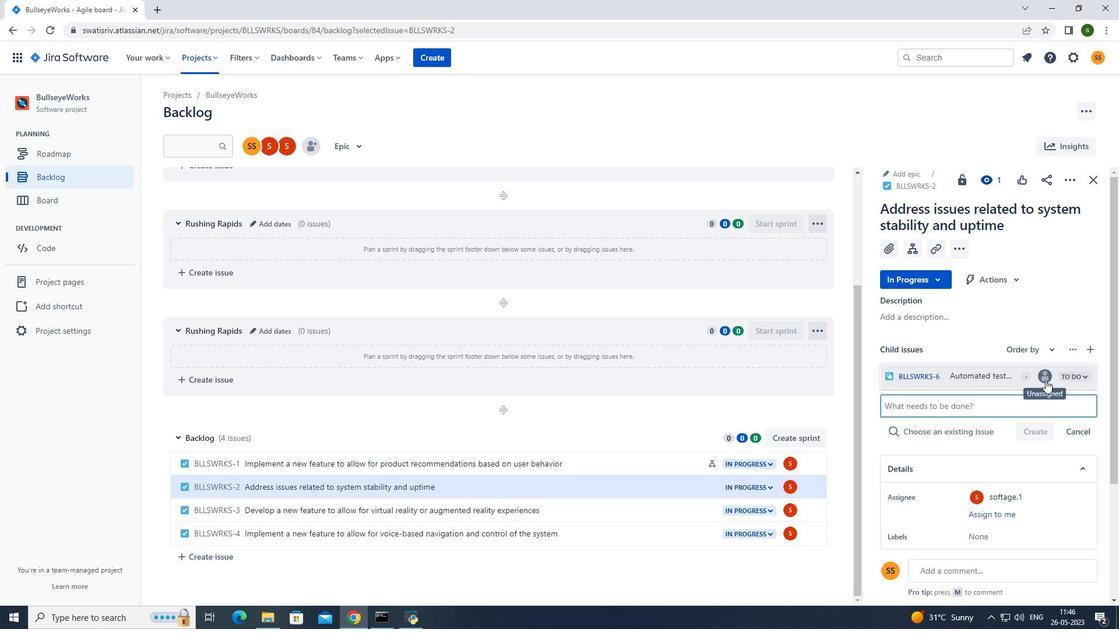 
Action: Mouse moved to (926, 305)
Screenshot: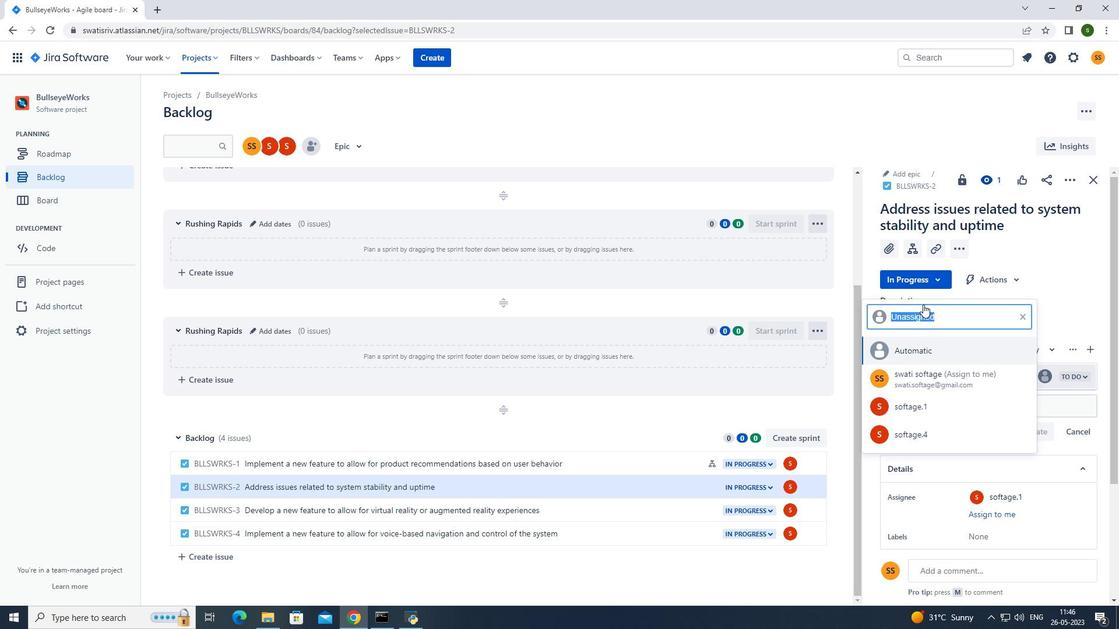 
Action: Key pressed softage.1<Key.shift>@softage.net
Screenshot: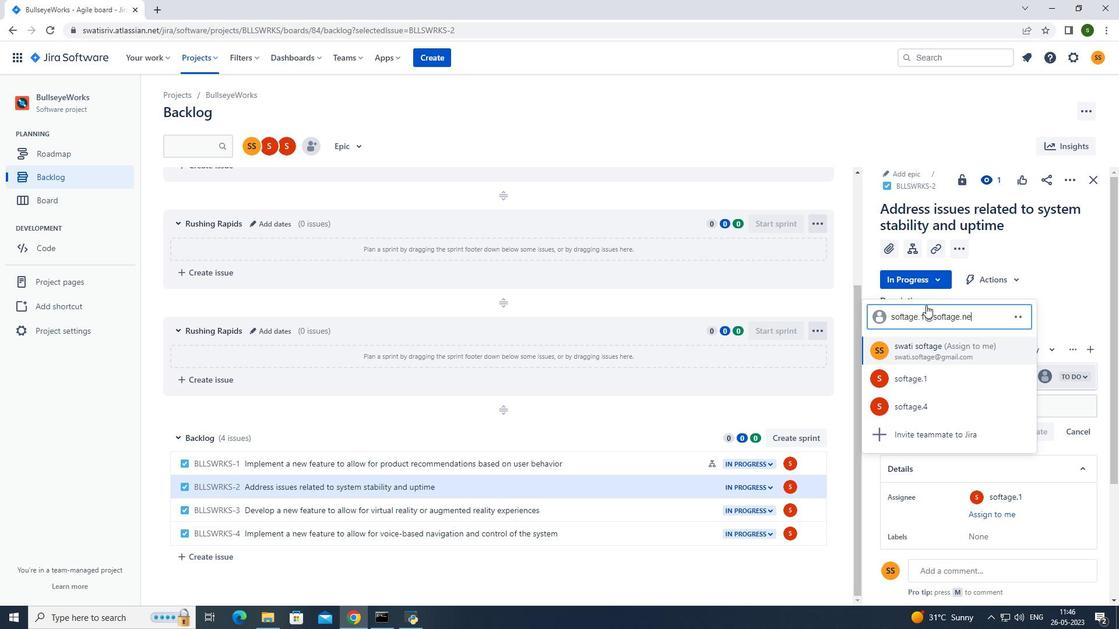
Action: Mouse moved to (935, 383)
Screenshot: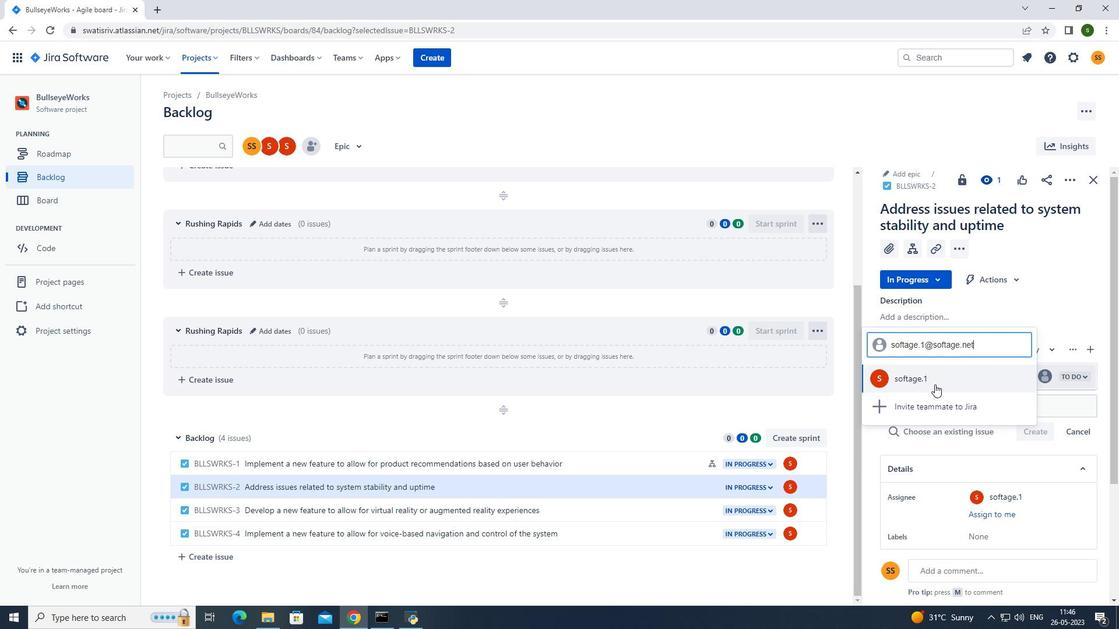 
Action: Mouse pressed left at (935, 383)
Screenshot: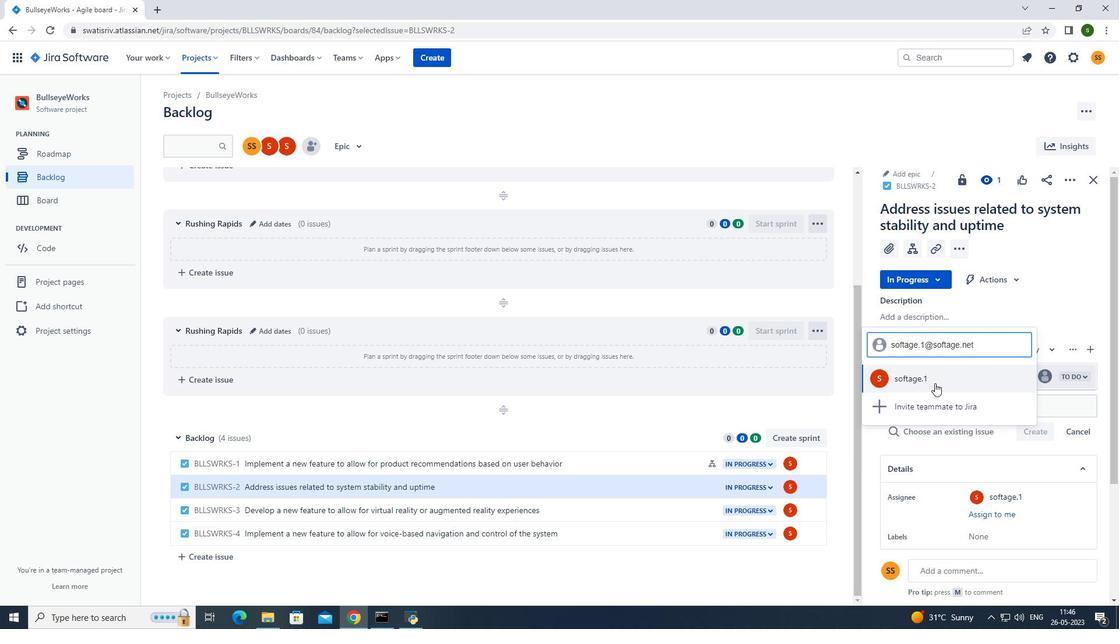 
Action: Mouse moved to (625, 133)
Screenshot: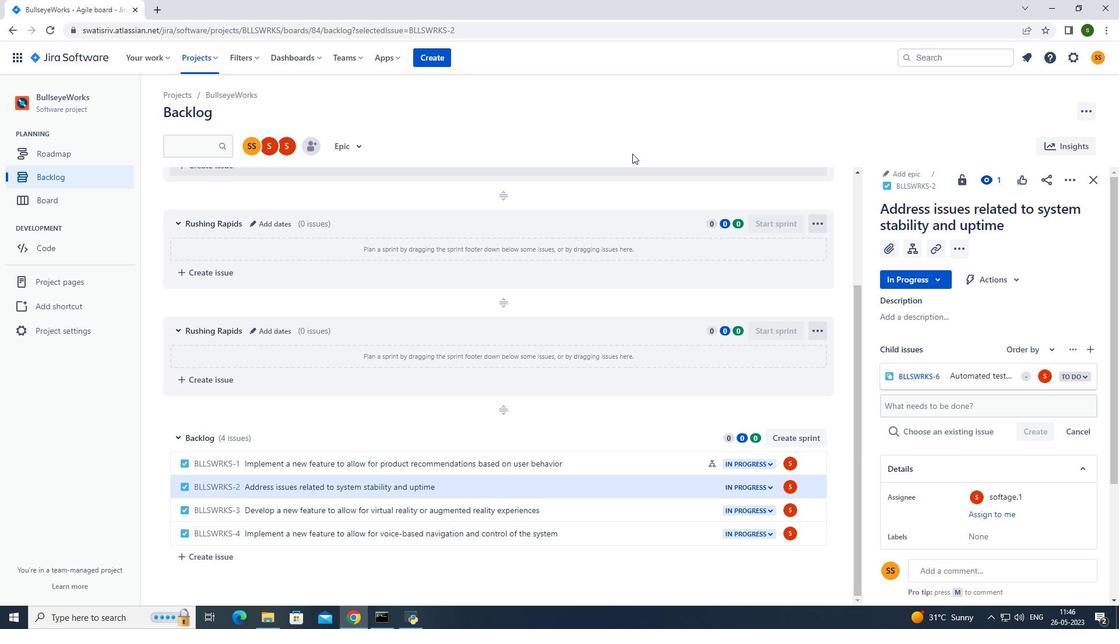
Action: Mouse pressed left at (625, 133)
Screenshot: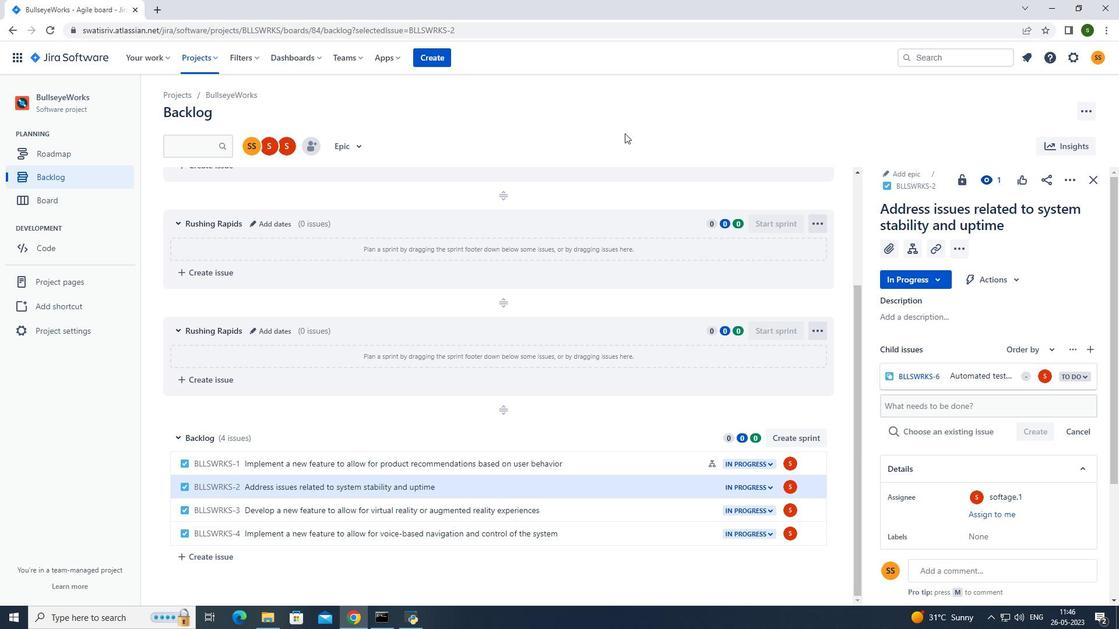 
